Task: In the  document Soilerosion.doc ,align picture to the 'center'. Insert word art below the picture and give heading  'Soil Erosion in Orange'
Action: Mouse moved to (230, 51)
Screenshot: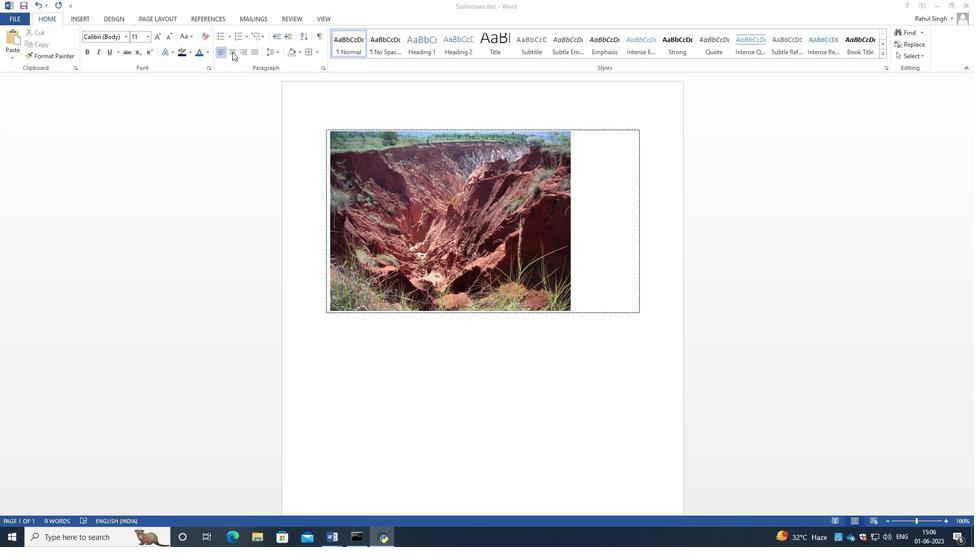 
Action: Mouse pressed left at (230, 51)
Screenshot: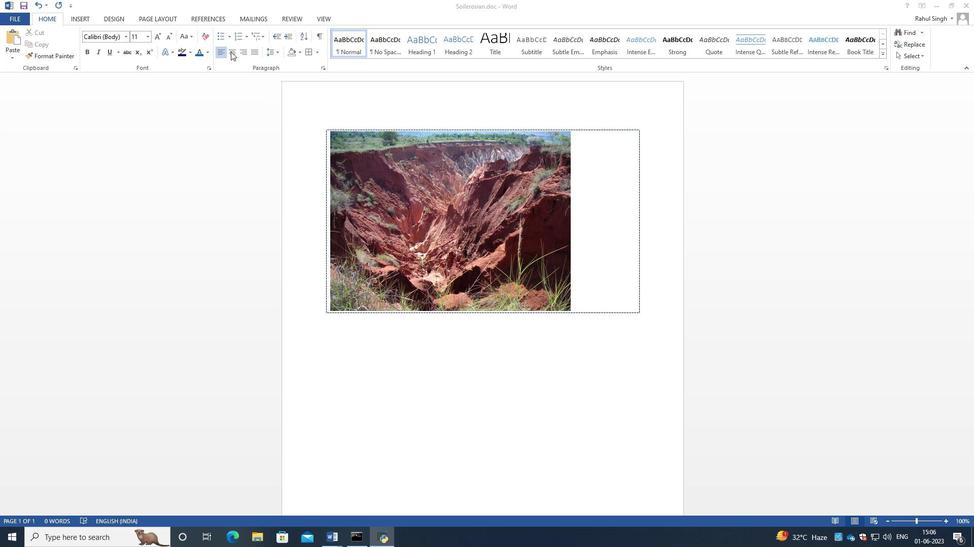 
Action: Mouse moved to (423, 144)
Screenshot: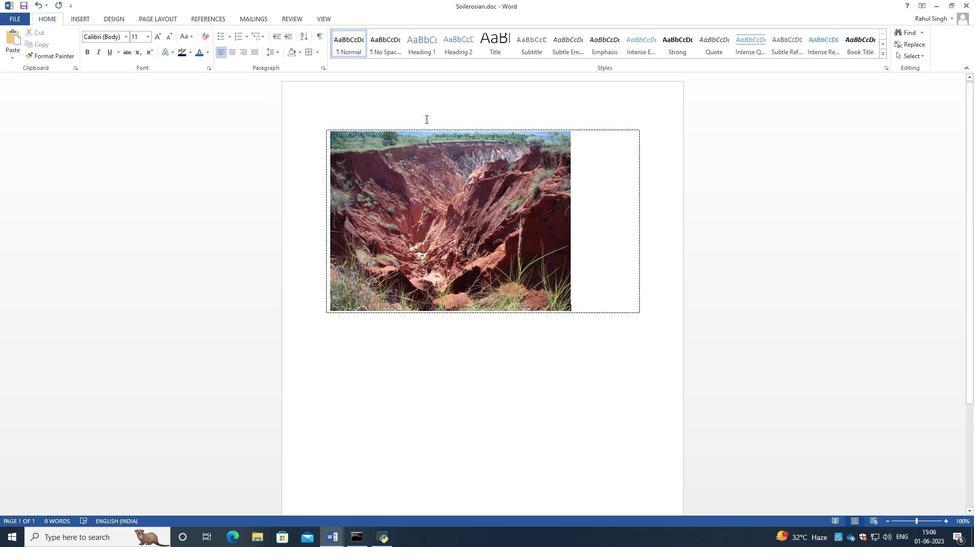 
Action: Mouse pressed left at (423, 144)
Screenshot: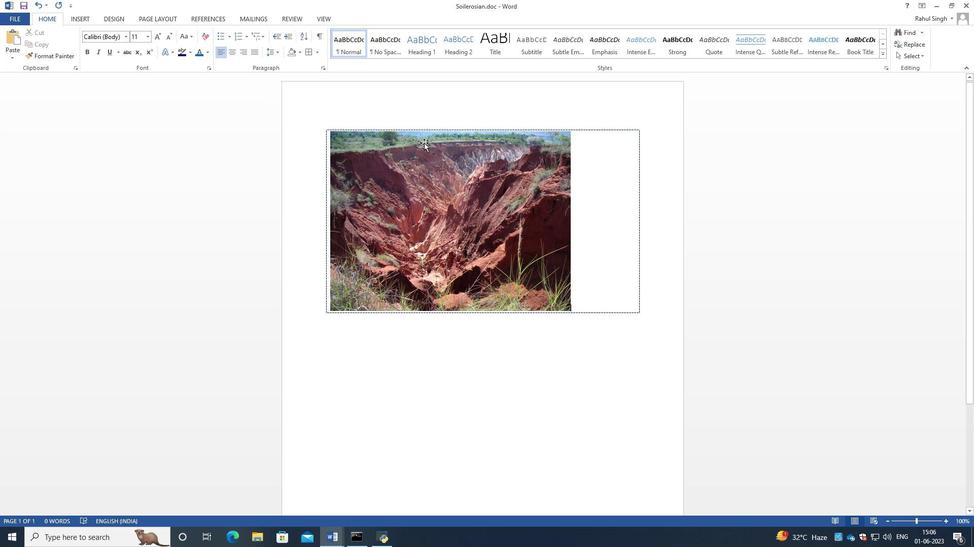 
Action: Mouse moved to (231, 51)
Screenshot: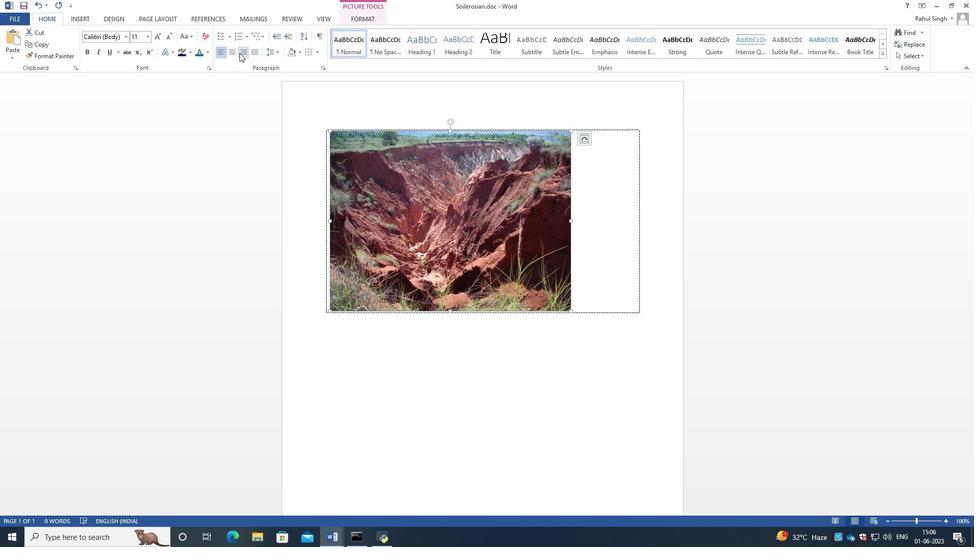 
Action: Mouse pressed left at (231, 51)
Screenshot: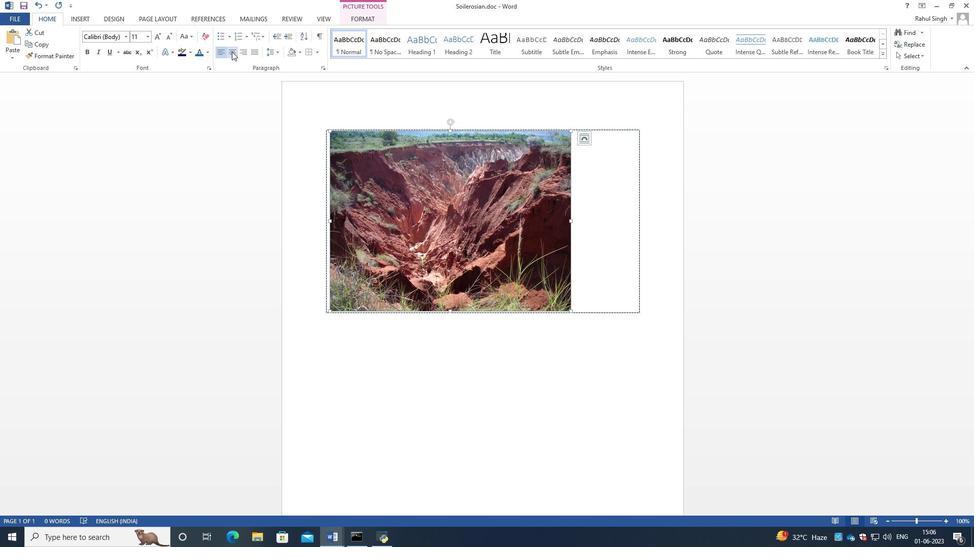 
Action: Mouse moved to (362, 96)
Screenshot: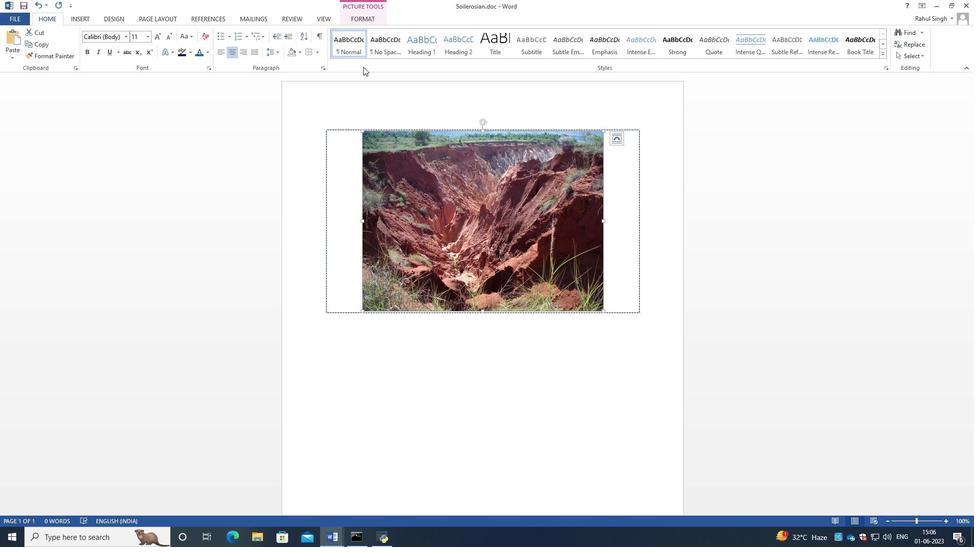 
Action: Mouse pressed left at (362, 96)
Screenshot: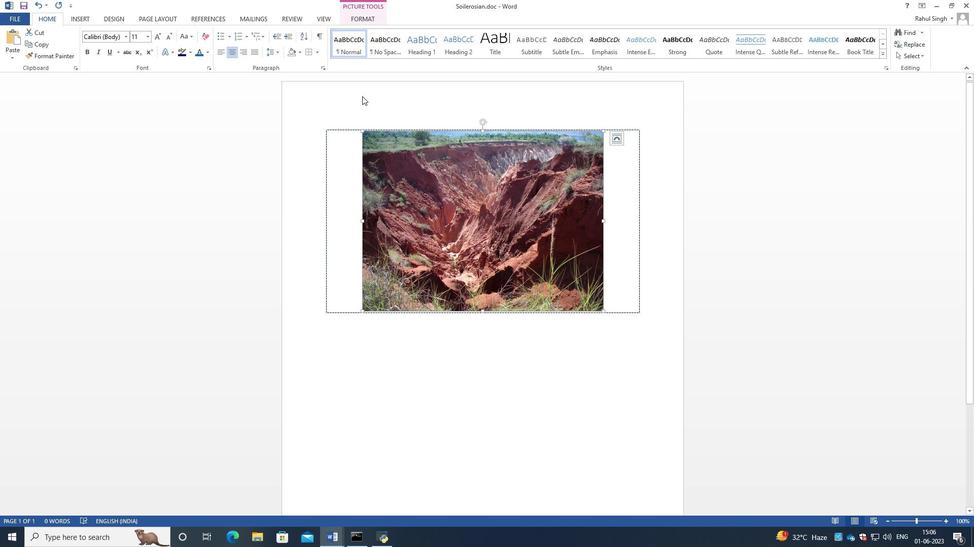 
Action: Mouse moved to (623, 296)
Screenshot: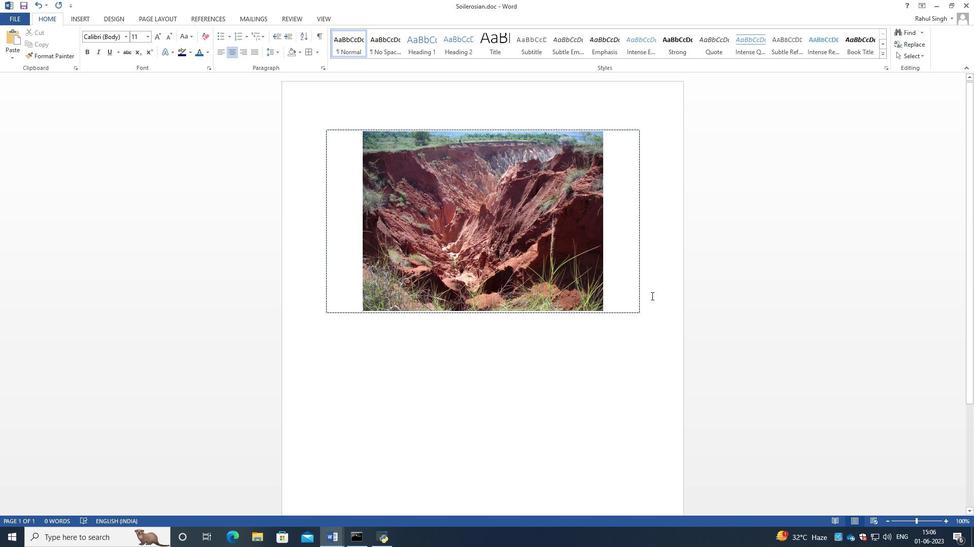 
Action: Mouse pressed left at (623, 296)
Screenshot: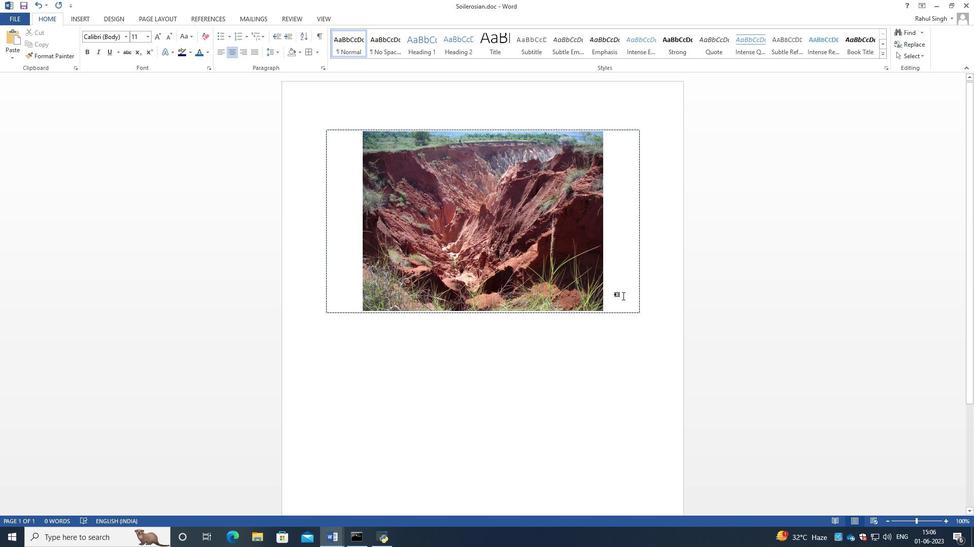 
Action: Mouse moved to (631, 300)
Screenshot: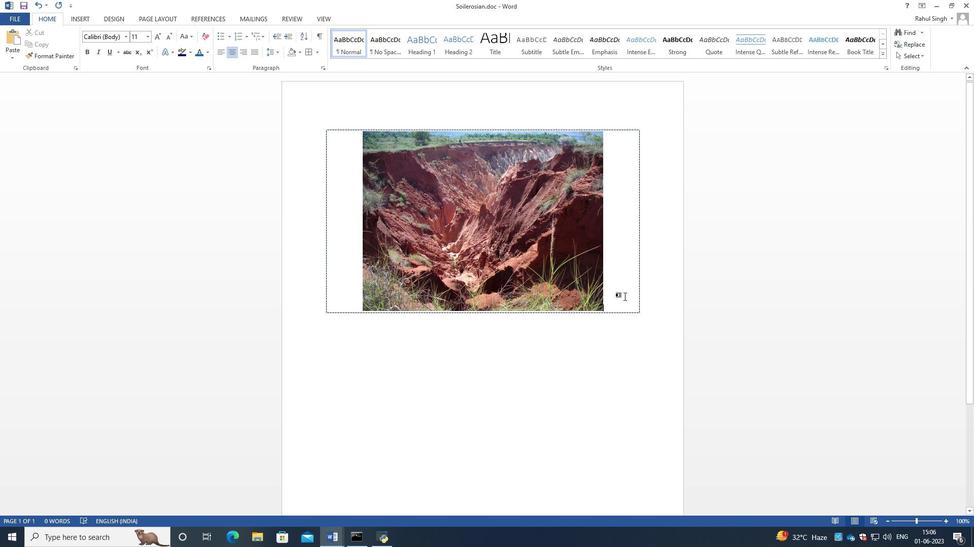 
Action: Key pressed <Key.enter><Key.enter><Key.enter>
Screenshot: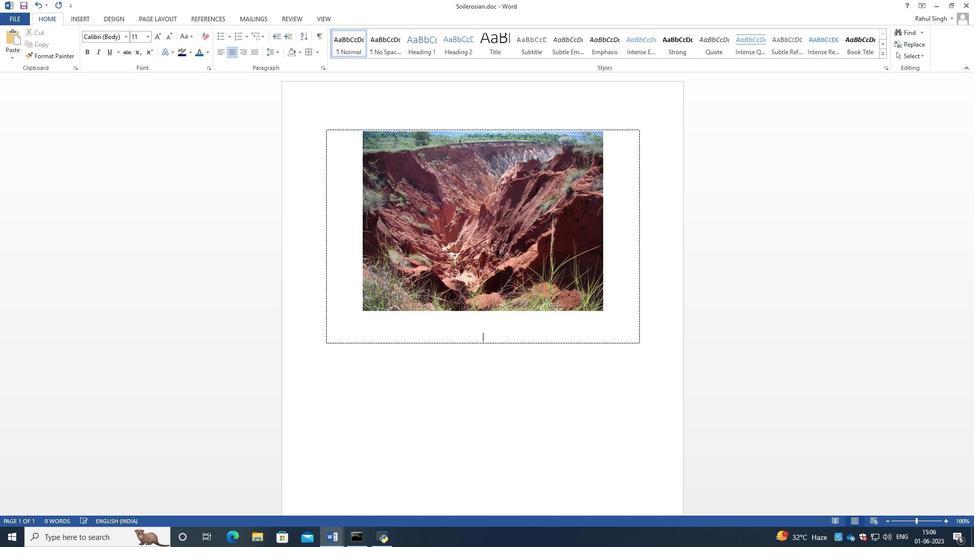 
Action: Mouse moved to (463, 310)
Screenshot: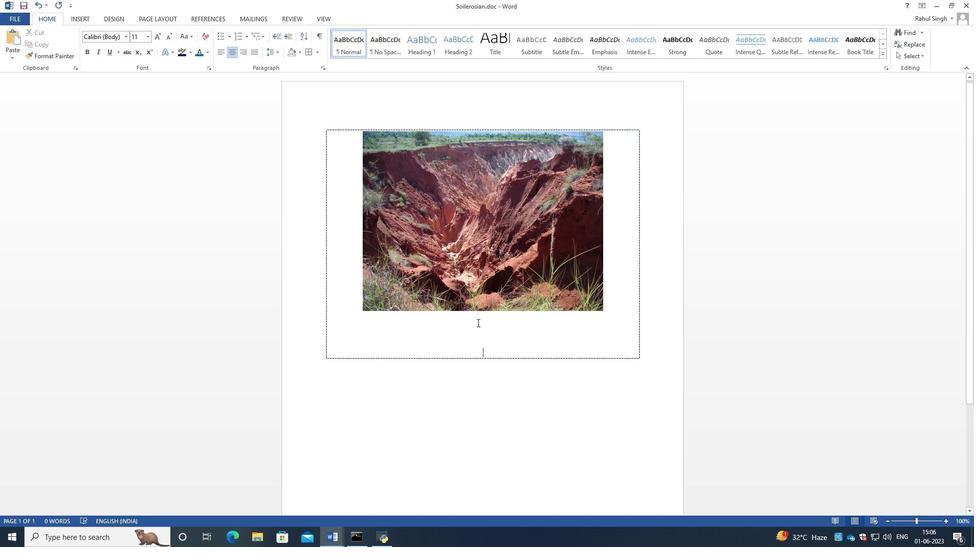 
Action: Mouse pressed left at (463, 310)
Screenshot: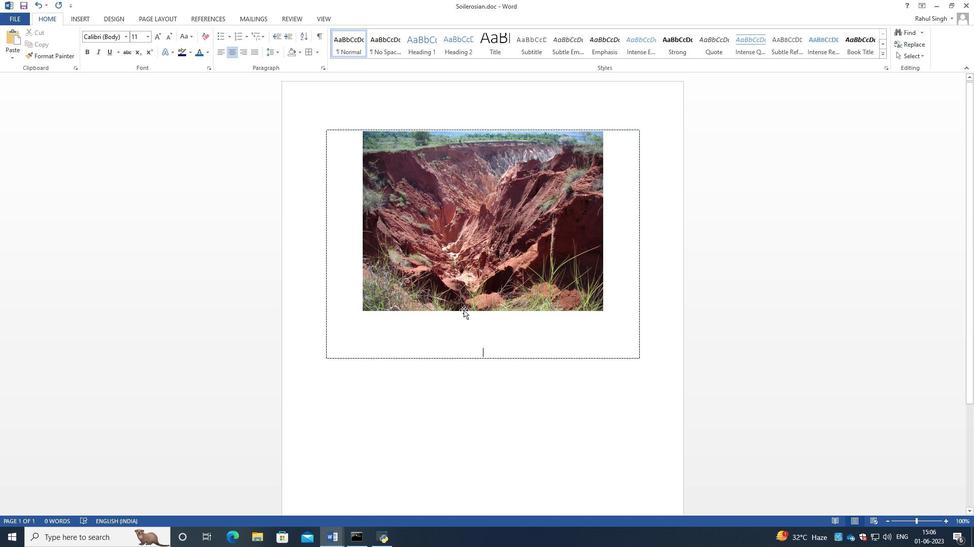 
Action: Mouse moved to (465, 324)
Screenshot: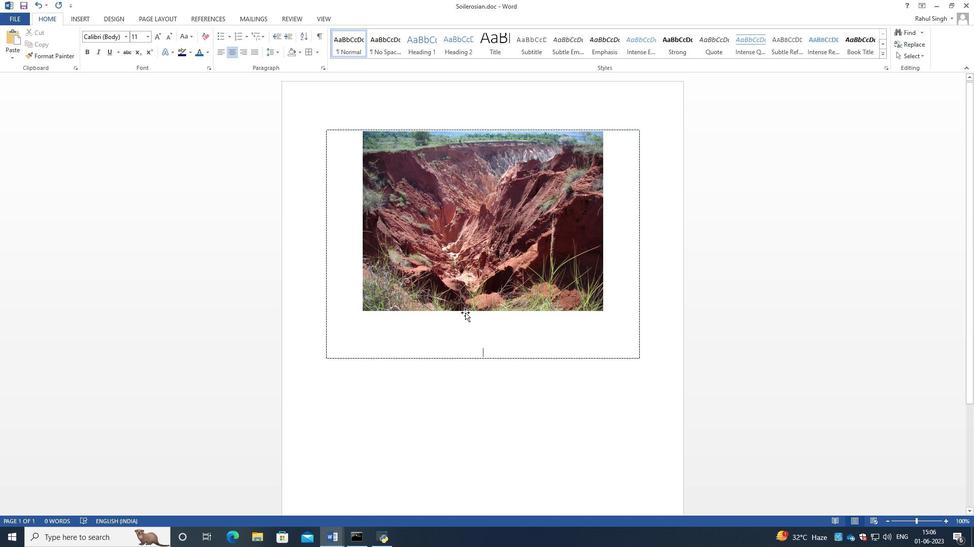 
Action: Mouse pressed left at (465, 324)
Screenshot: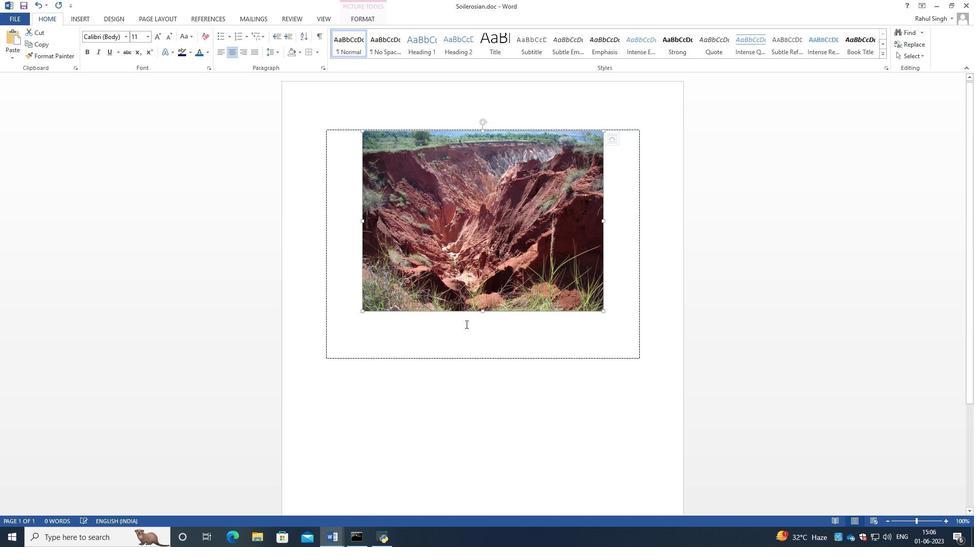 
Action: Mouse moved to (79, 15)
Screenshot: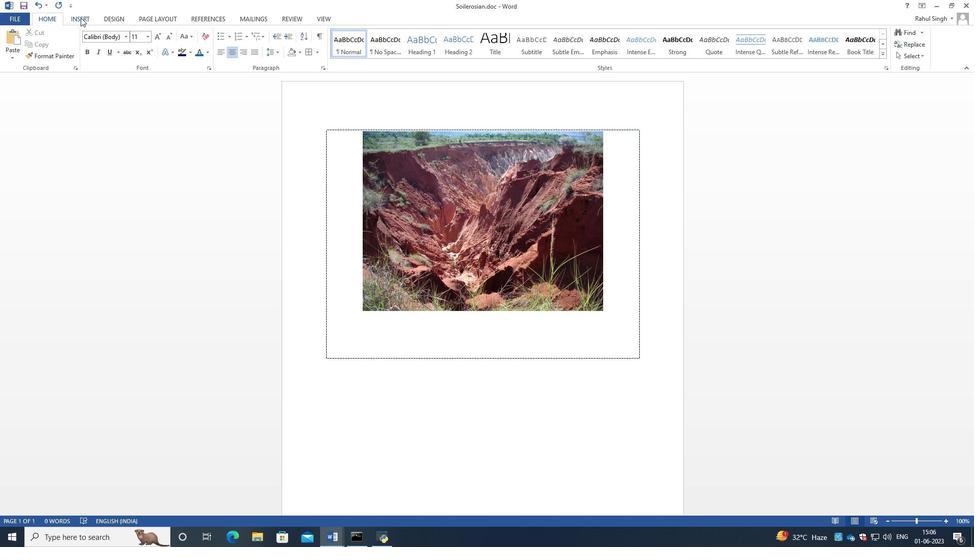 
Action: Mouse pressed left at (79, 15)
Screenshot: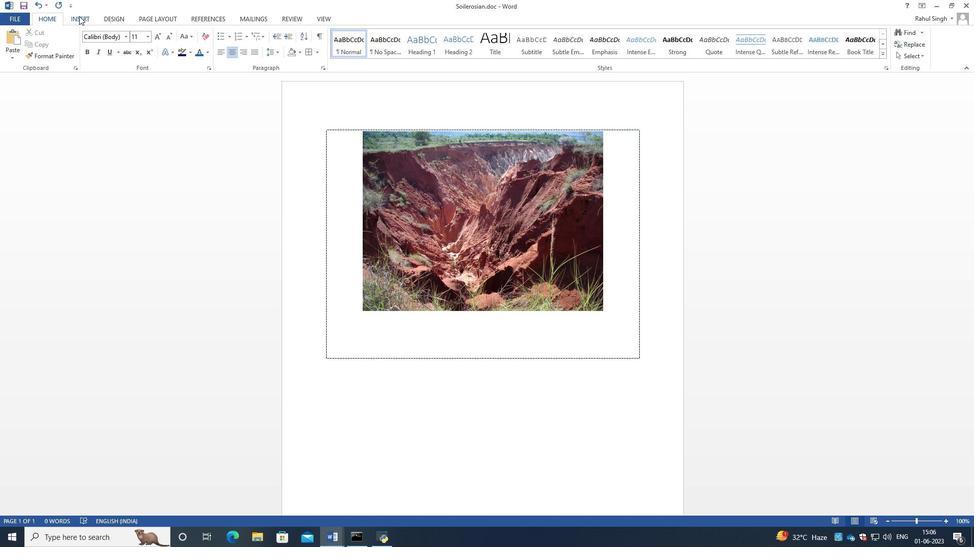 
Action: Mouse moved to (560, 35)
Screenshot: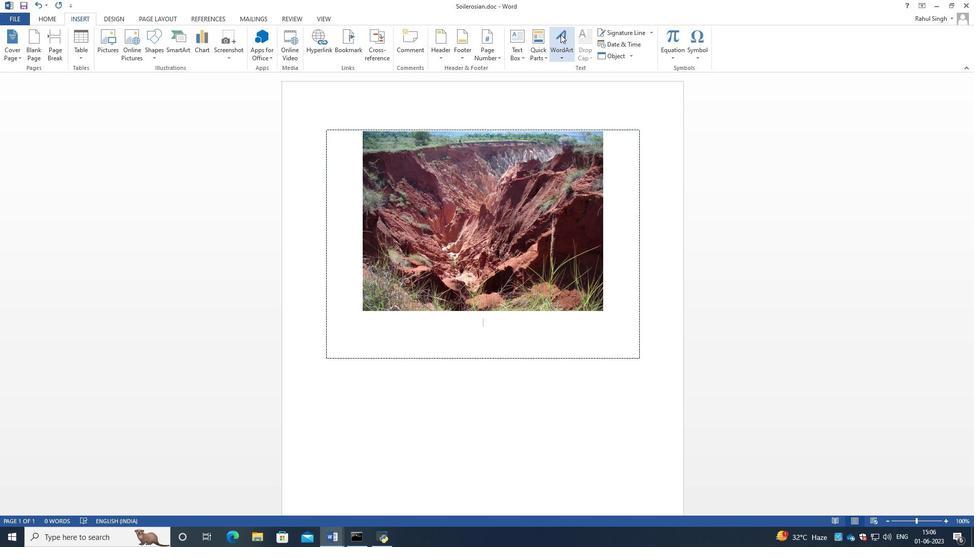 
Action: Mouse pressed left at (560, 35)
Screenshot: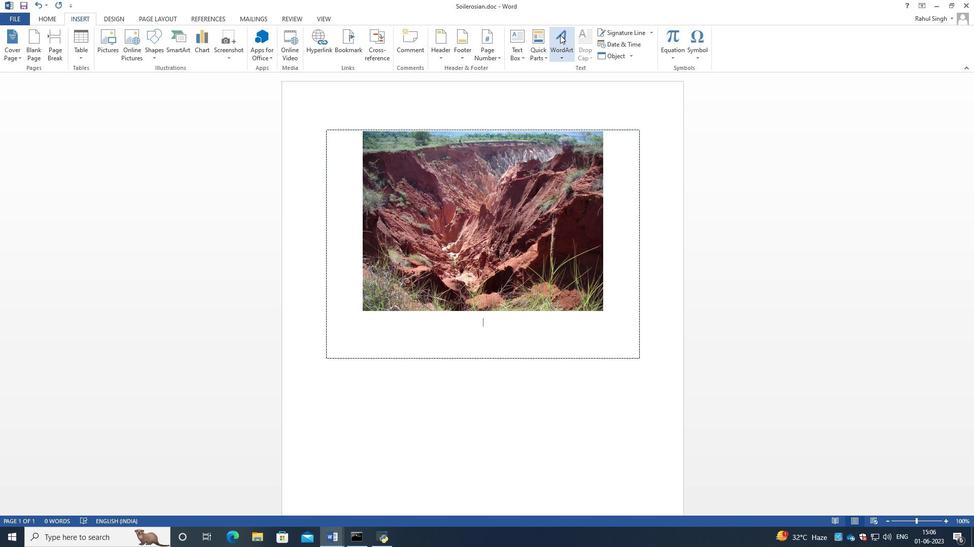 
Action: Mouse moved to (576, 84)
Screenshot: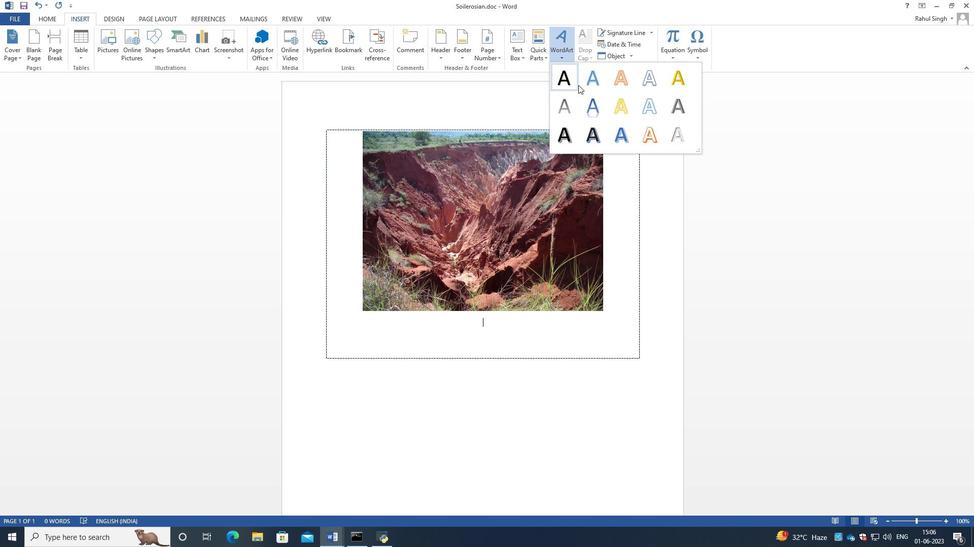 
Action: Mouse pressed left at (576, 84)
Screenshot: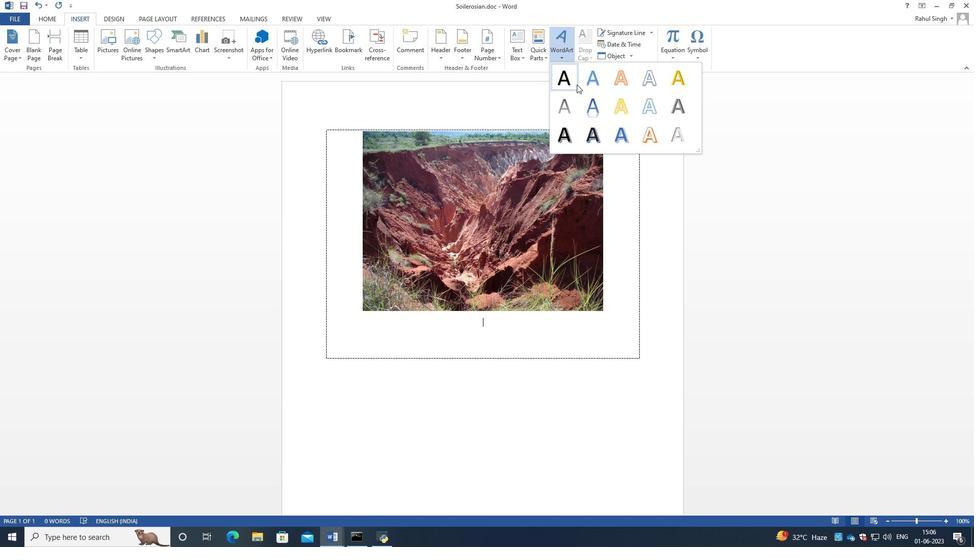 
Action: Mouse moved to (515, 294)
Screenshot: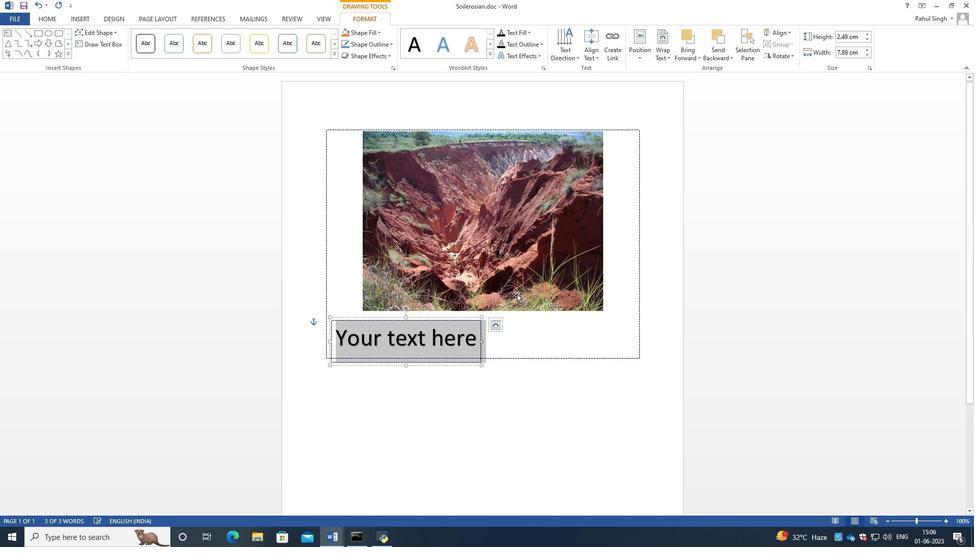 
Action: Key pressed <Key.caps_lock>S<Key.caps_lock>oil<Key.space><Key.caps_lock>E<Key.caps_lock>rosion<Key.space>in<Key.space><Key.caps_lock>O<Key.caps_lock>range
Screenshot: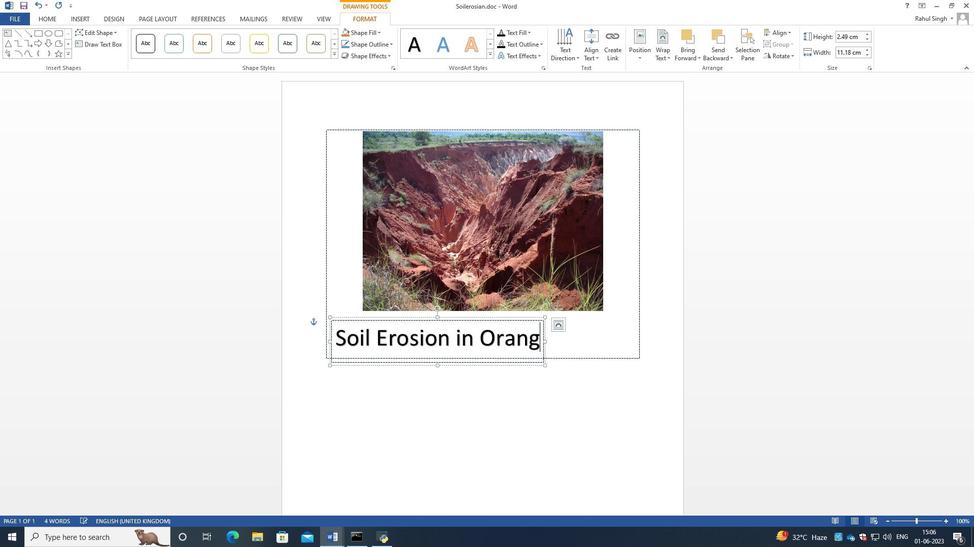 
Action: Mouse moved to (338, 337)
Screenshot: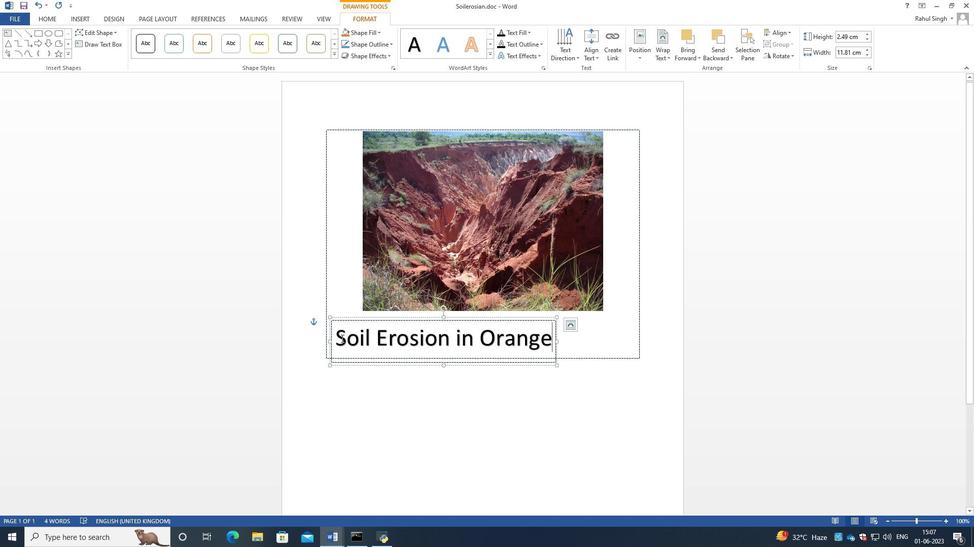 
Action: Mouse pressed left at (338, 337)
Screenshot: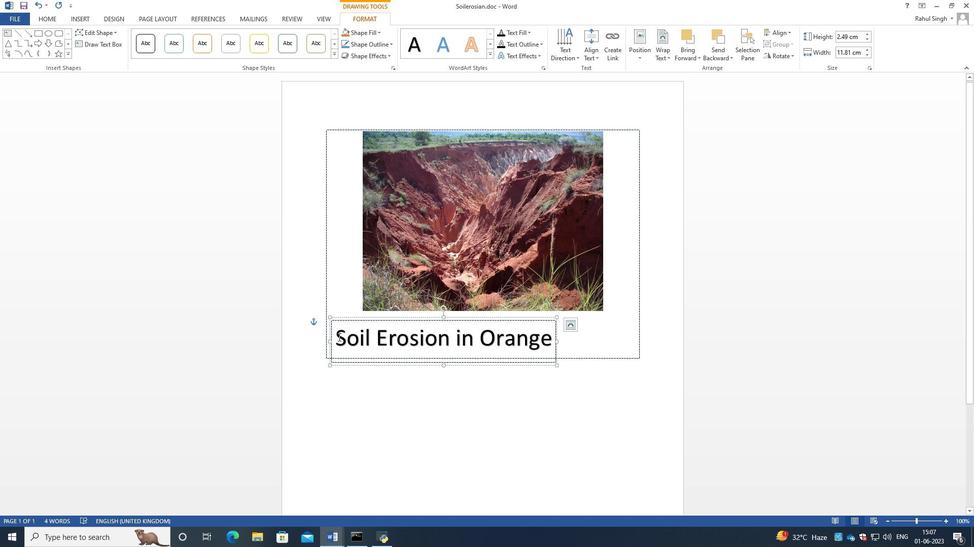 
Action: Mouse moved to (338, 337)
Screenshot: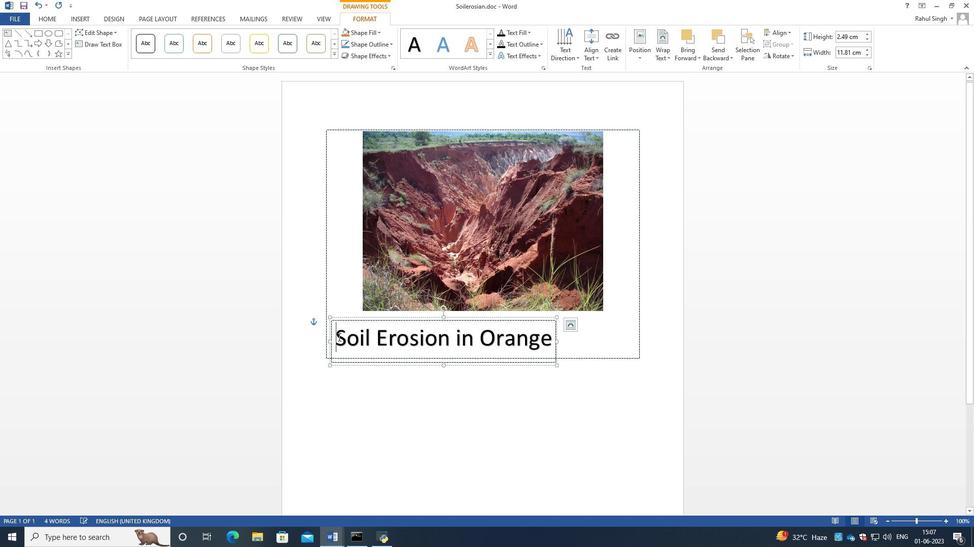 
Action: Key pressed <Key.space><Key.space><Key.space><Key.space><Key.space><Key.space><Key.space><Key.space><Key.space><Key.space><Key.space><Key.backspace><Key.backspace>
Screenshot: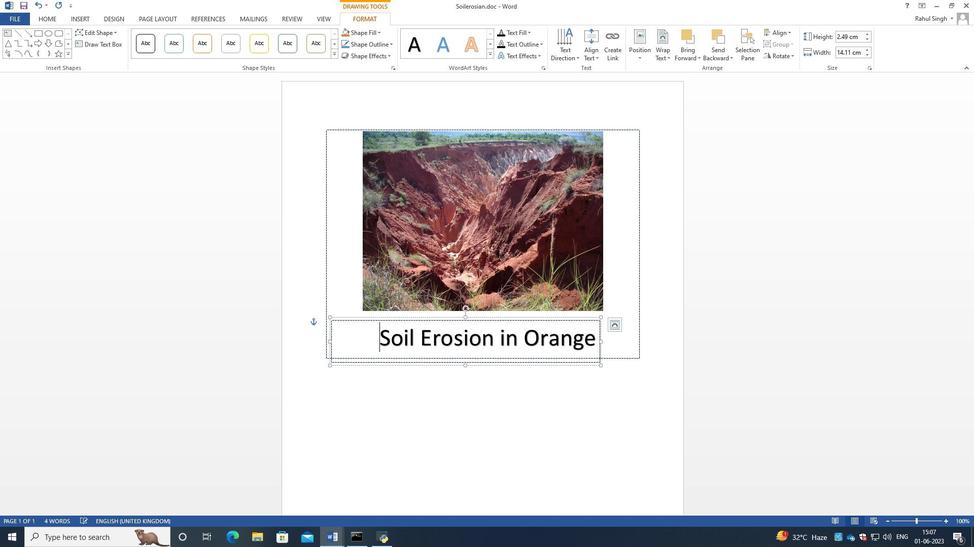 
Action: Mouse moved to (381, 405)
Screenshot: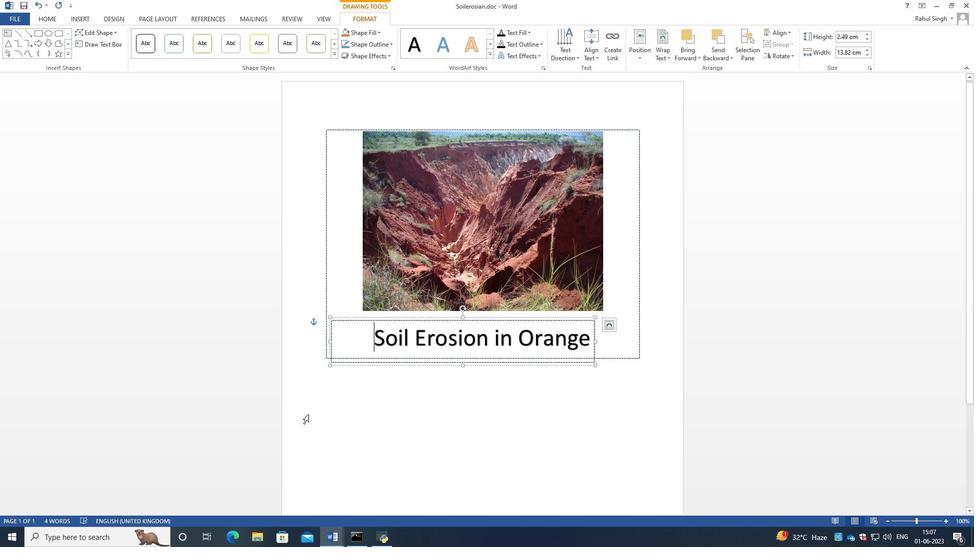 
Action: Mouse pressed left at (381, 405)
Screenshot: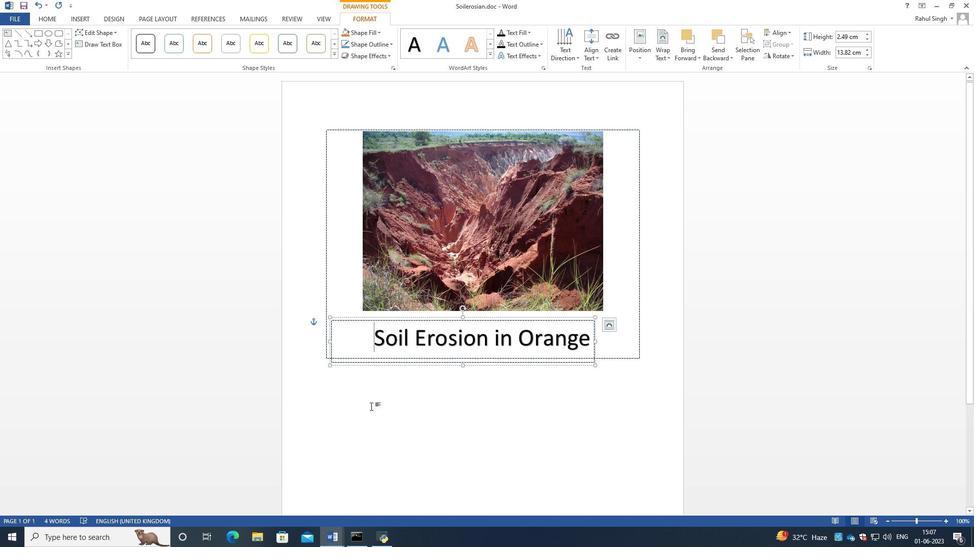 
Action: Mouse moved to (418, 393)
Screenshot: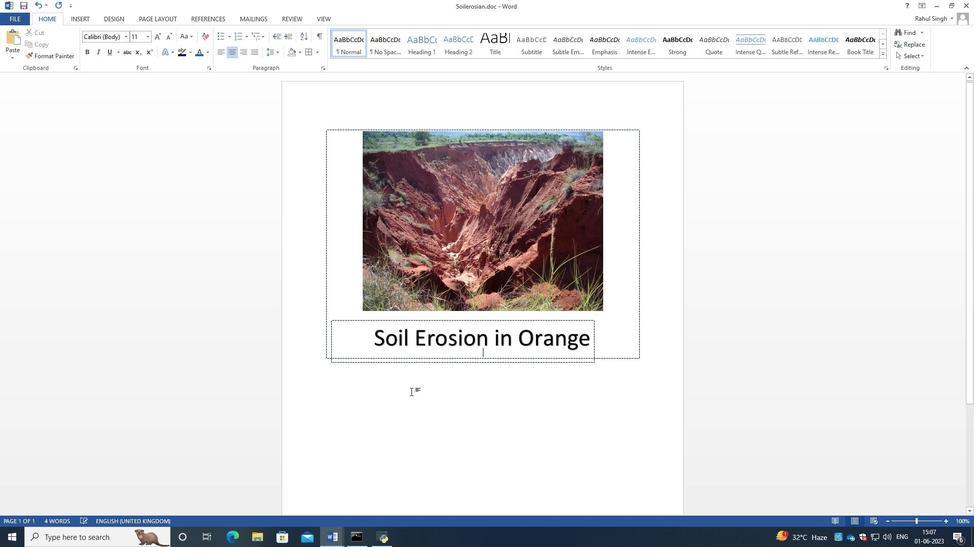
Action: Mouse pressed left at (418, 393)
Screenshot: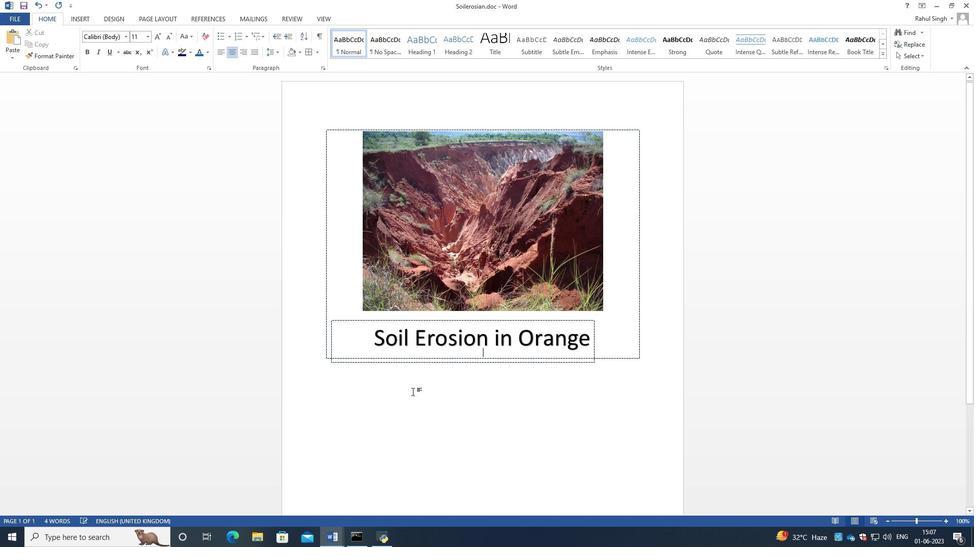 
Action: Mouse moved to (582, 323)
Screenshot: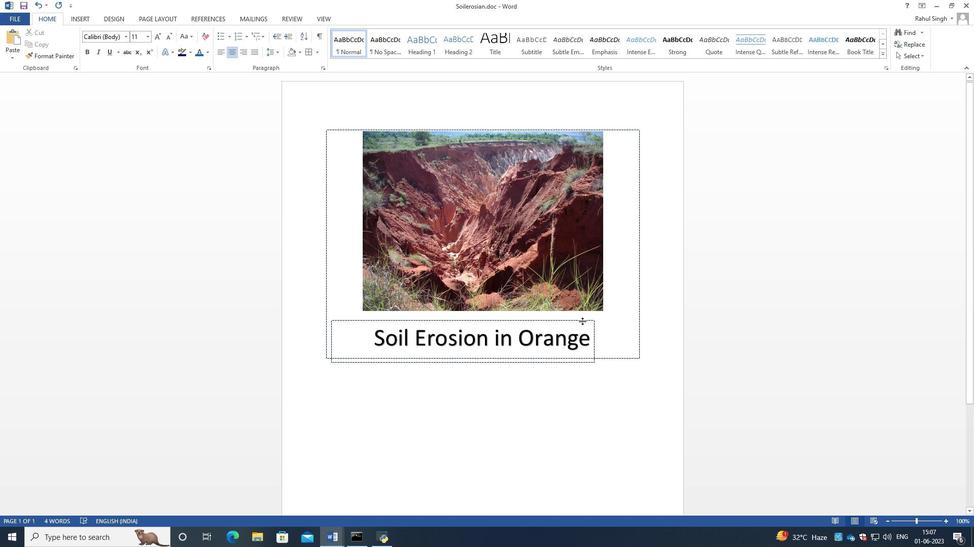 
Action: Mouse pressed left at (582, 323)
Screenshot: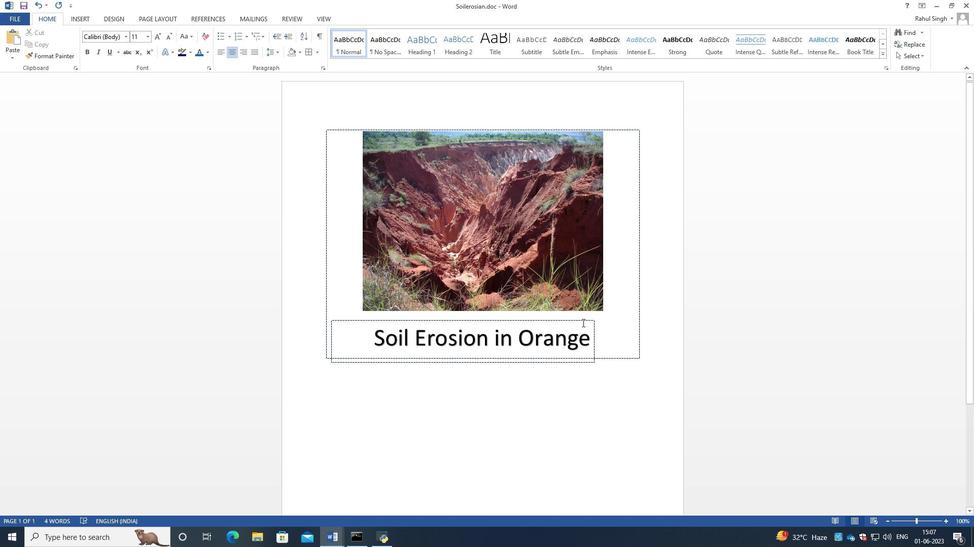 
Action: Mouse moved to (39, 5)
Screenshot: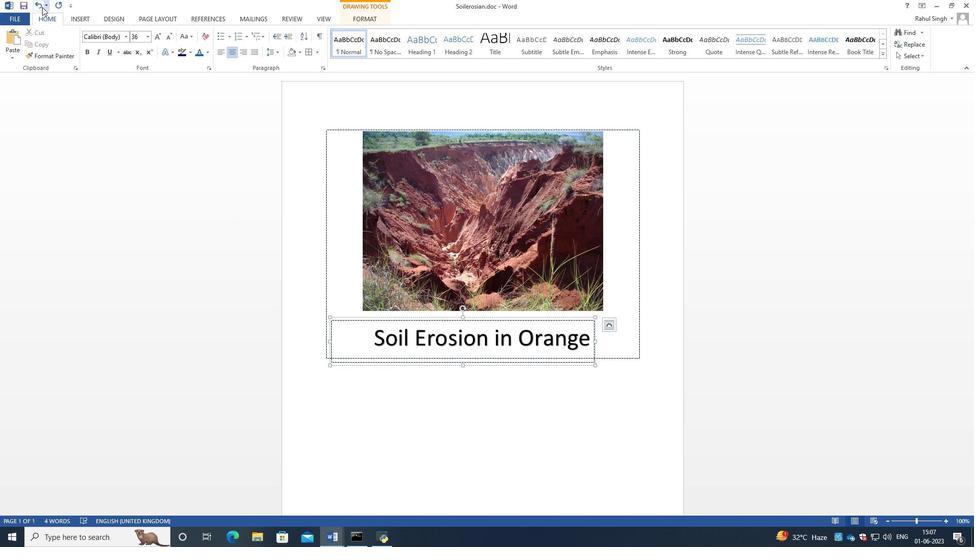 
Action: Mouse pressed left at (39, 5)
Screenshot: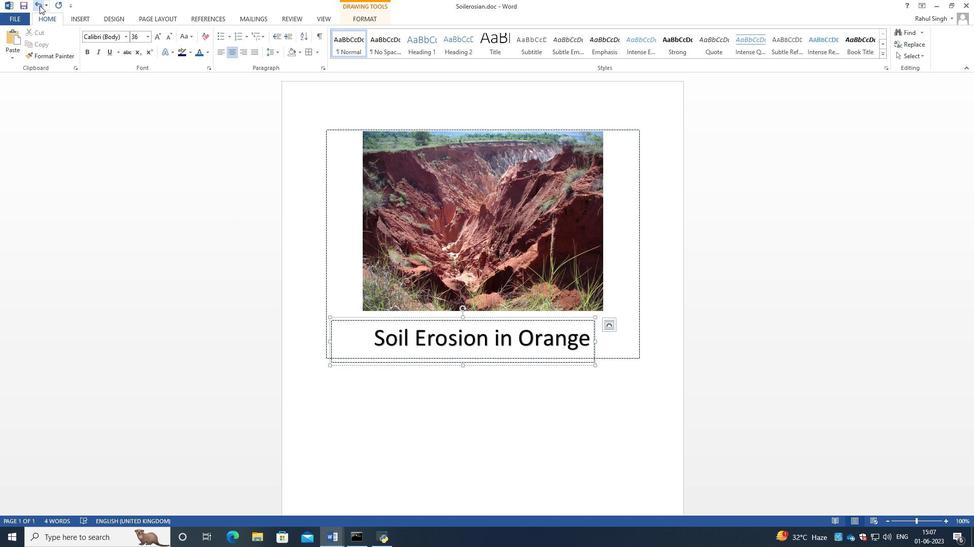 
Action: Mouse pressed left at (39, 5)
Screenshot: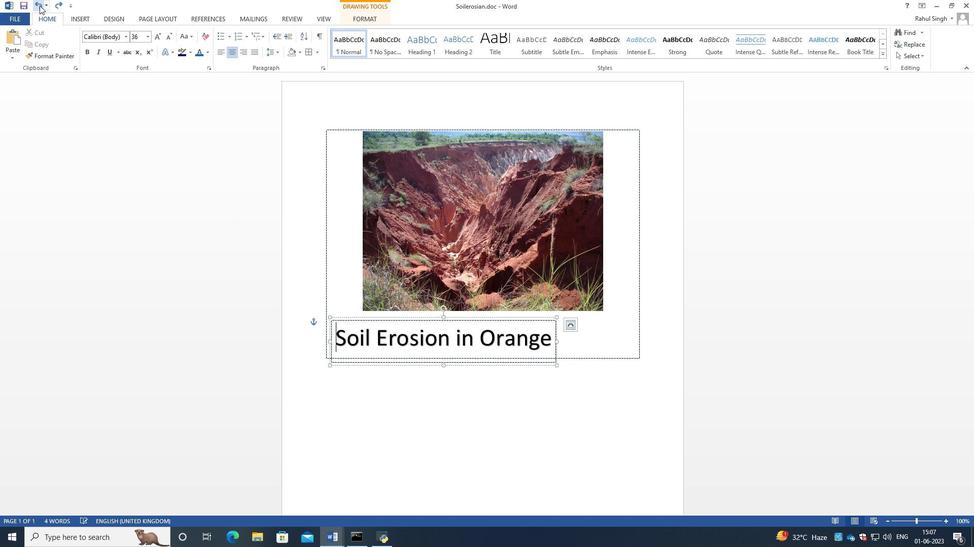 
Action: Mouse pressed left at (39, 5)
Screenshot: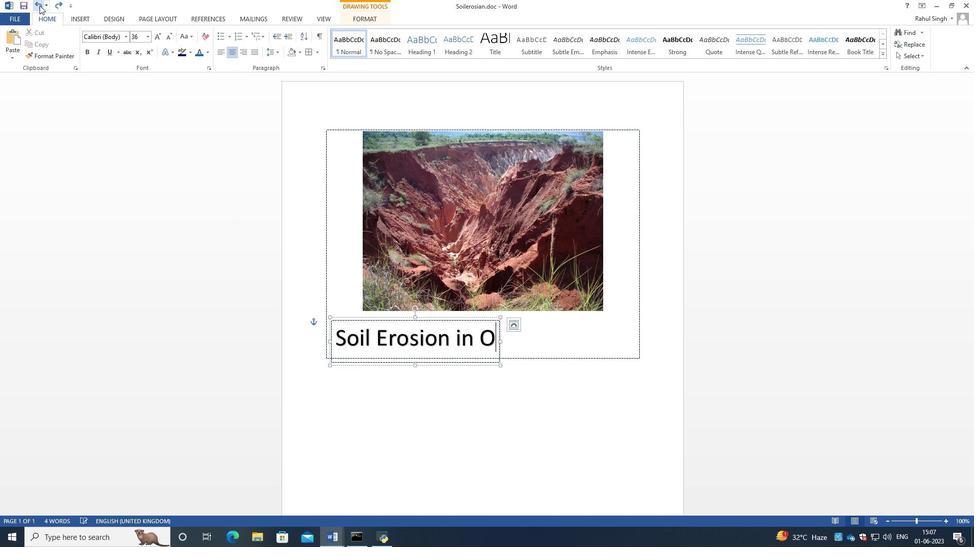 
Action: Mouse pressed left at (39, 5)
Screenshot: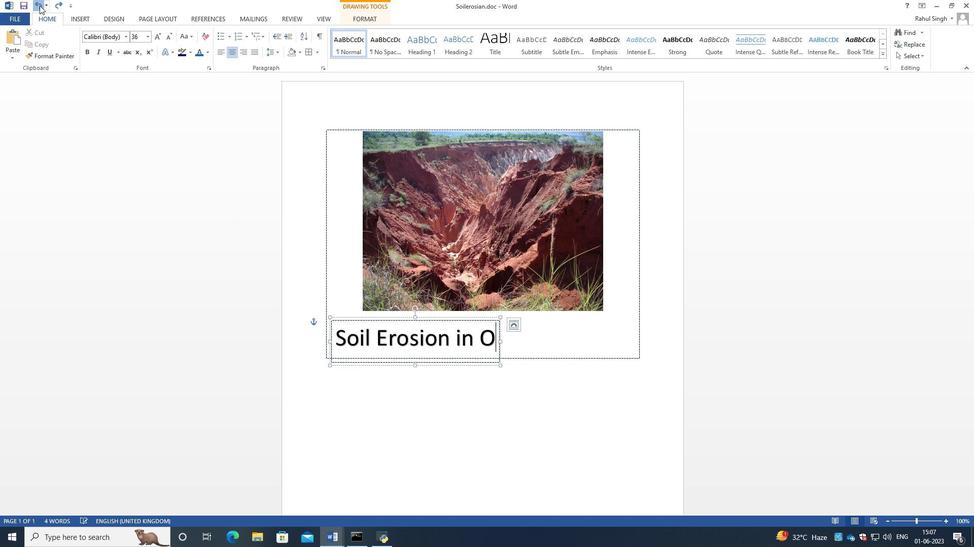 
Action: Mouse pressed left at (39, 5)
Screenshot: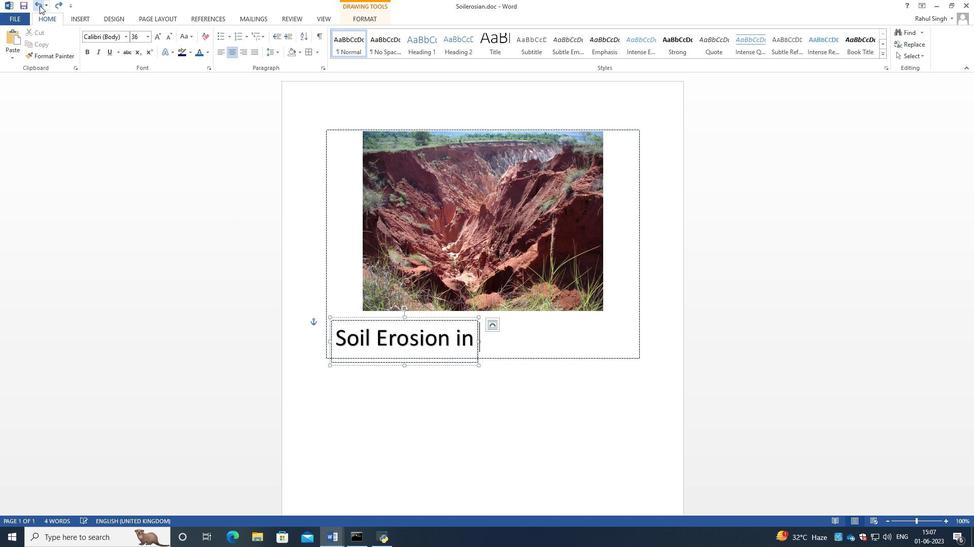 
Action: Mouse pressed left at (39, 5)
Screenshot: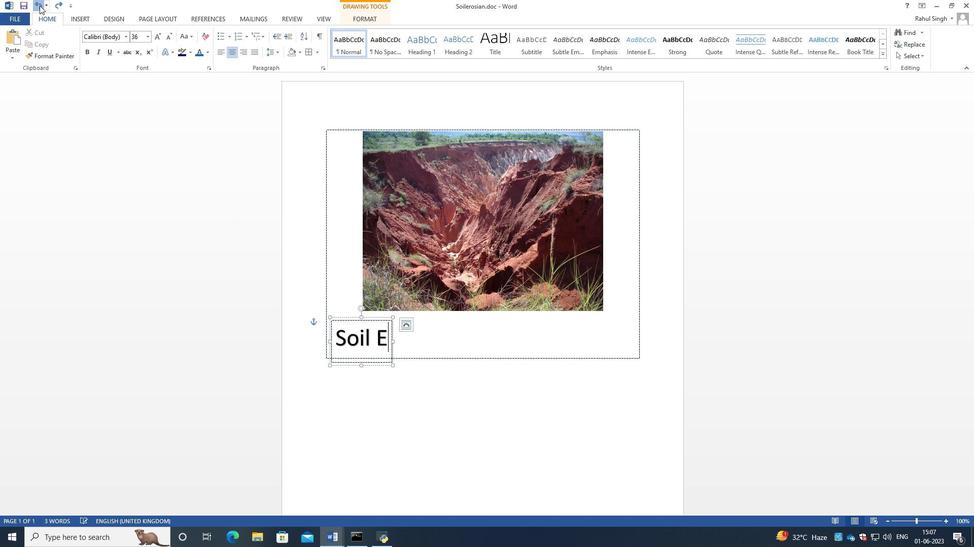 
Action: Mouse pressed left at (39, 5)
Screenshot: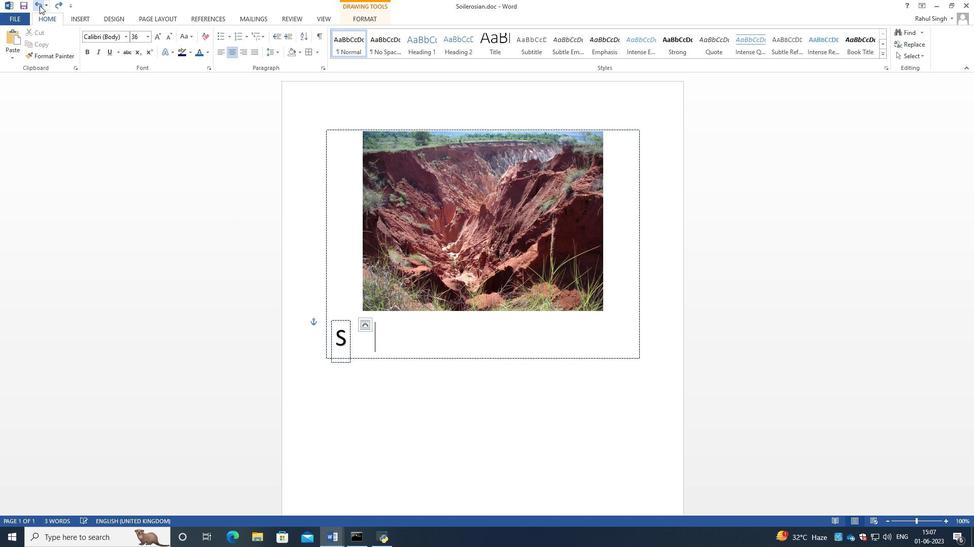 
Action: Mouse pressed left at (39, 5)
Screenshot: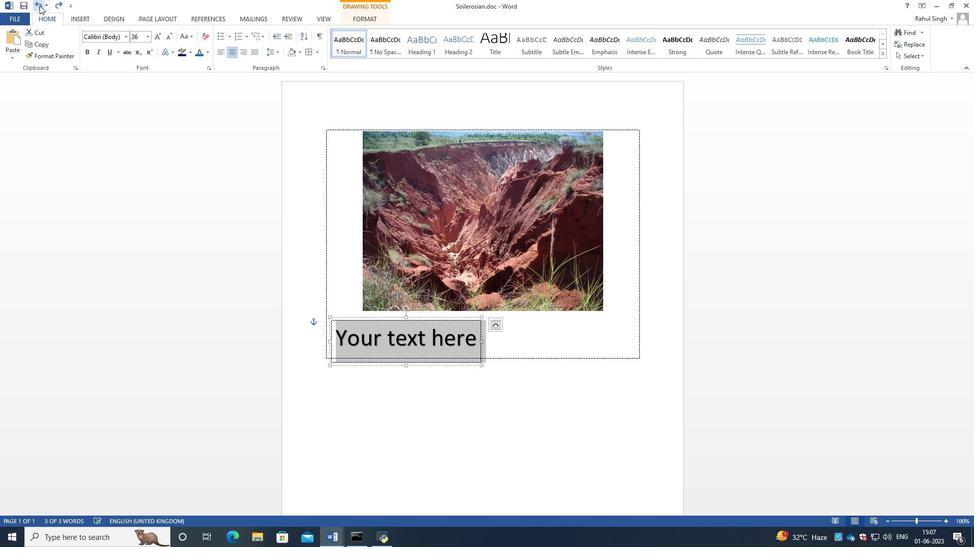 
Action: Mouse pressed left at (39, 5)
Screenshot: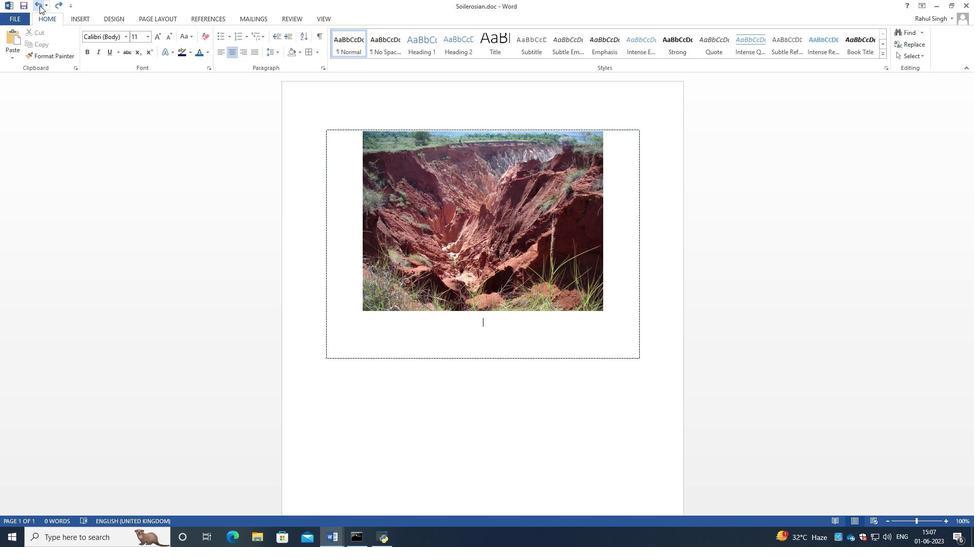
Action: Mouse moved to (535, 348)
Screenshot: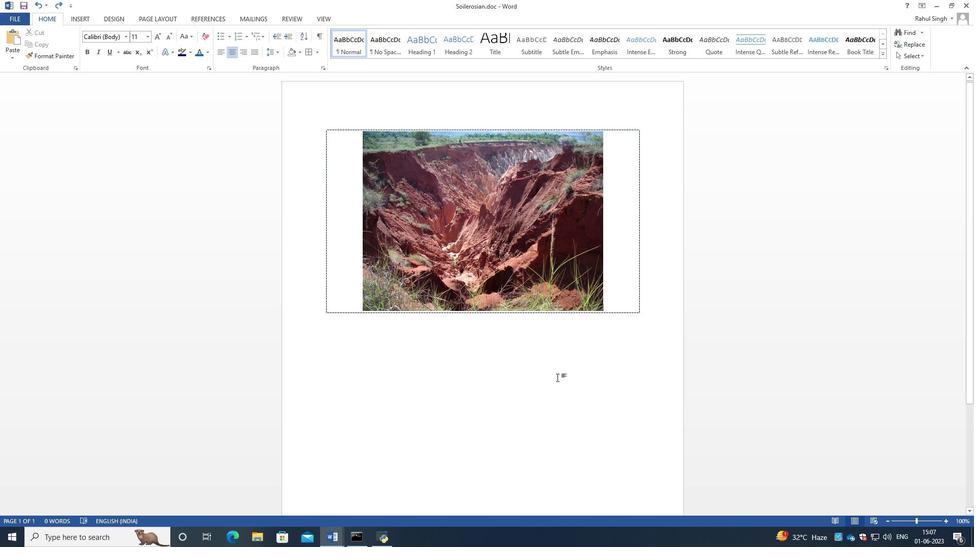 
Action: Mouse pressed left at (535, 348)
Screenshot: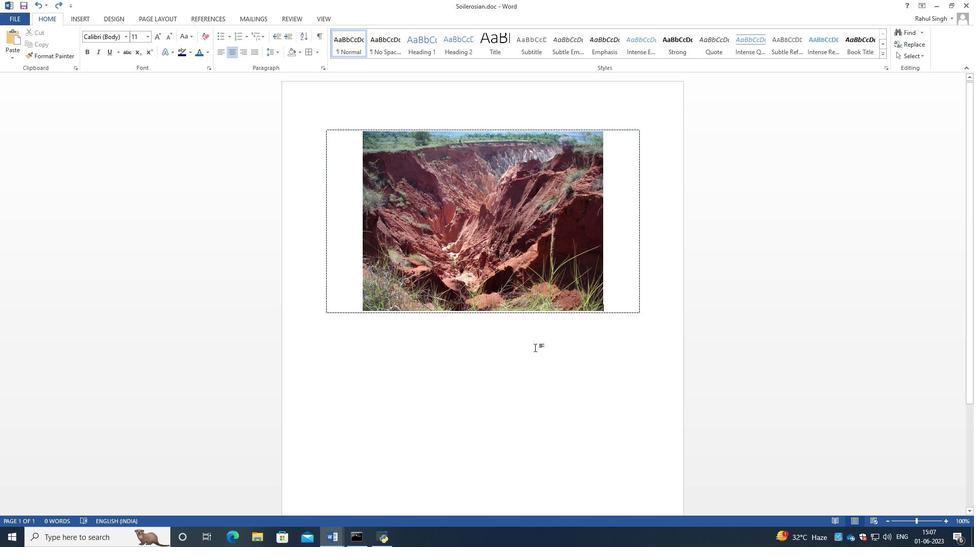 
Action: Mouse moved to (529, 347)
Screenshot: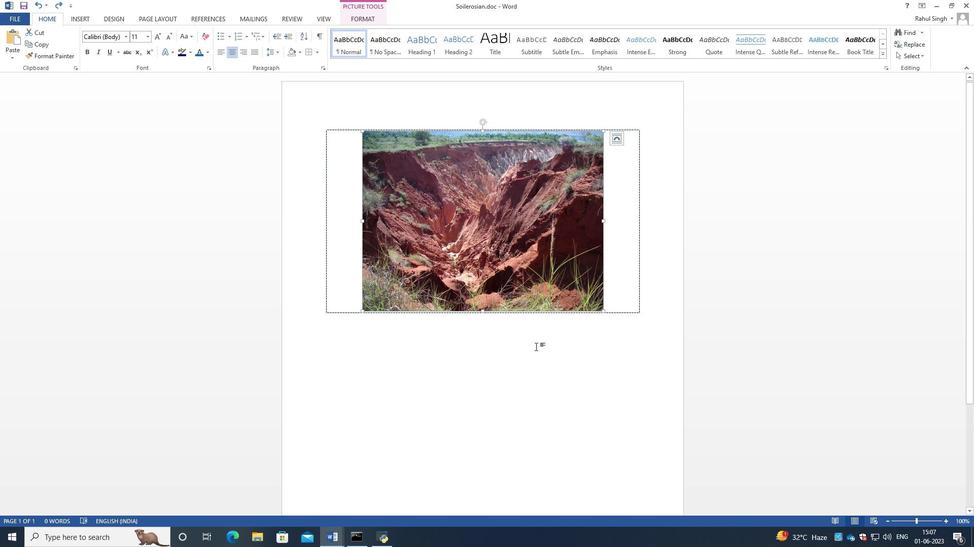 
Action: Mouse pressed left at (529, 347)
Screenshot: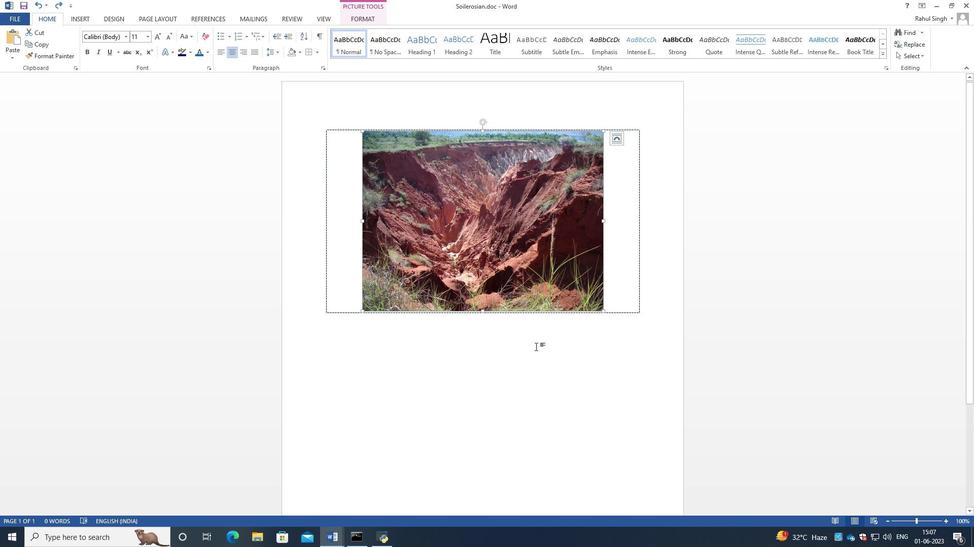 
Action: Mouse moved to (665, 304)
Screenshot: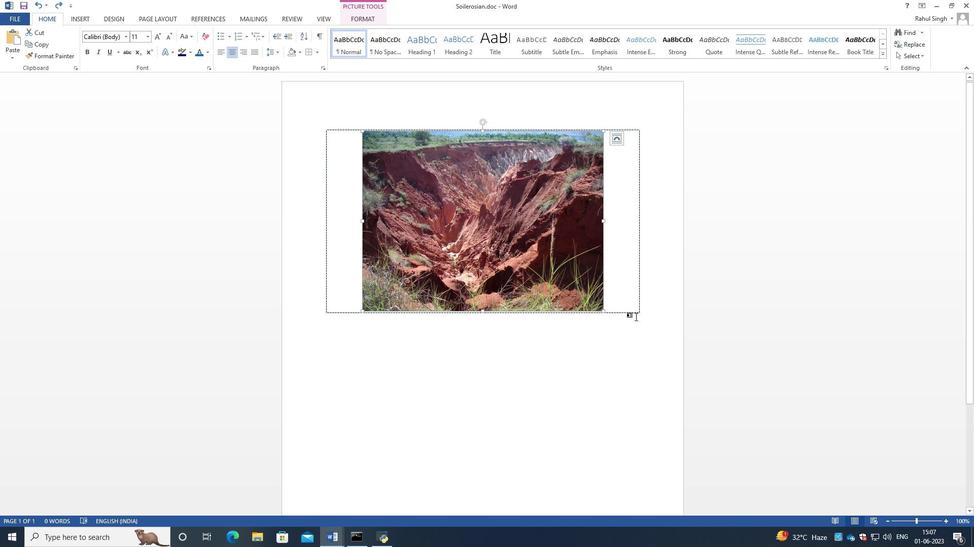 
Action: Mouse pressed left at (665, 304)
Screenshot: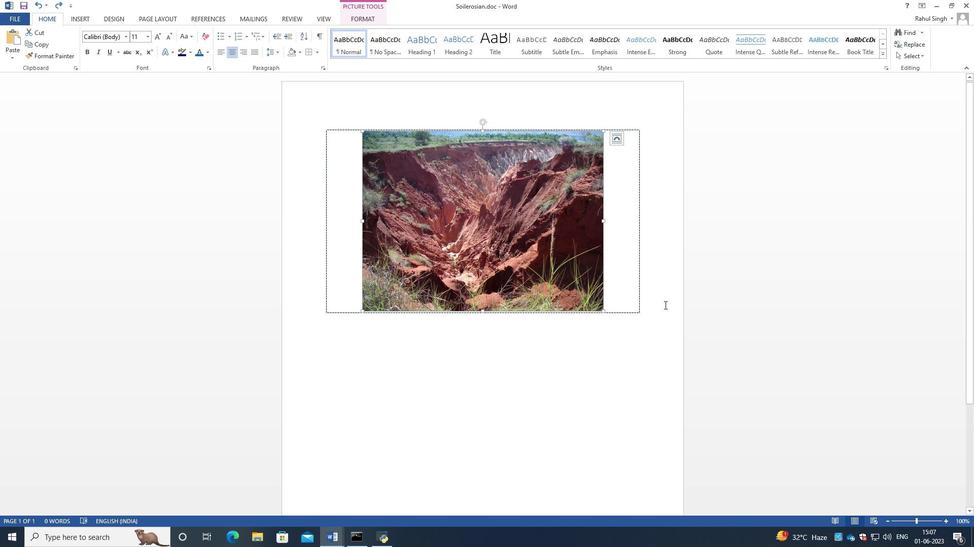 
Action: Mouse moved to (662, 305)
Screenshot: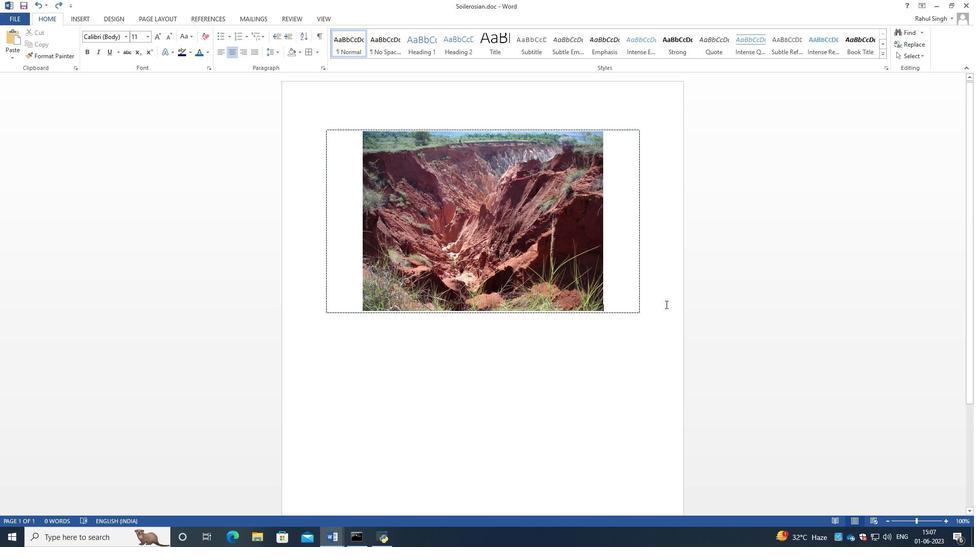 
Action: Mouse pressed left at (662, 305)
Screenshot: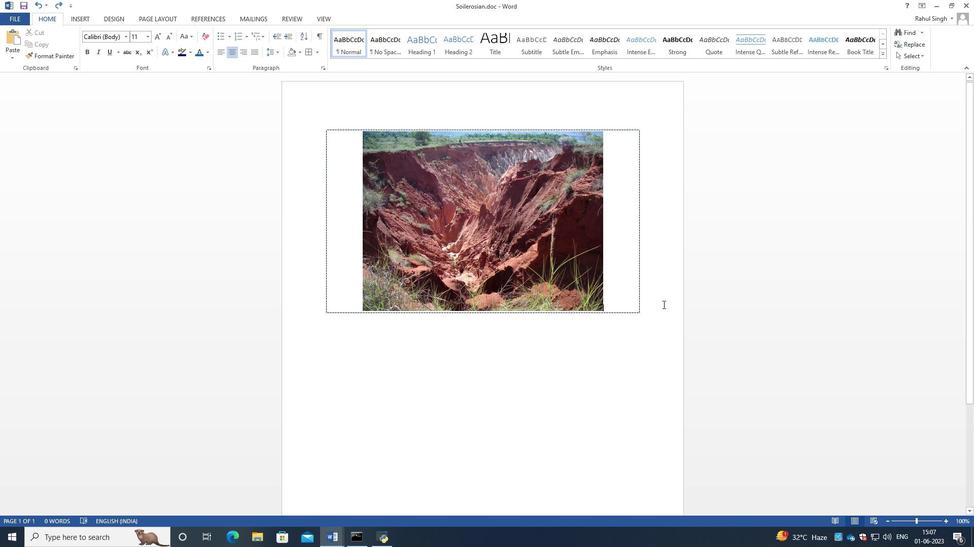 
Action: Mouse pressed left at (662, 305)
Screenshot: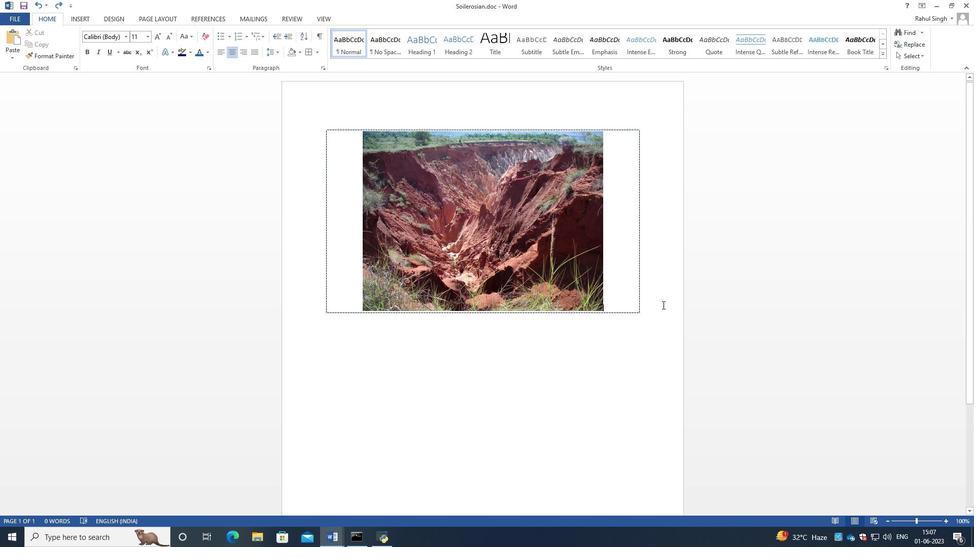 
Action: Mouse moved to (651, 307)
Screenshot: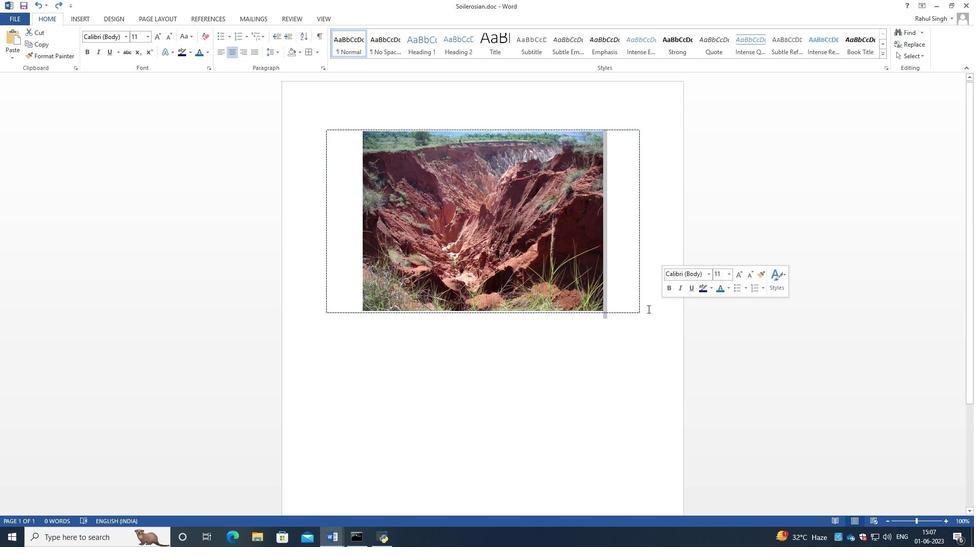 
Action: Mouse pressed left at (651, 307)
Screenshot: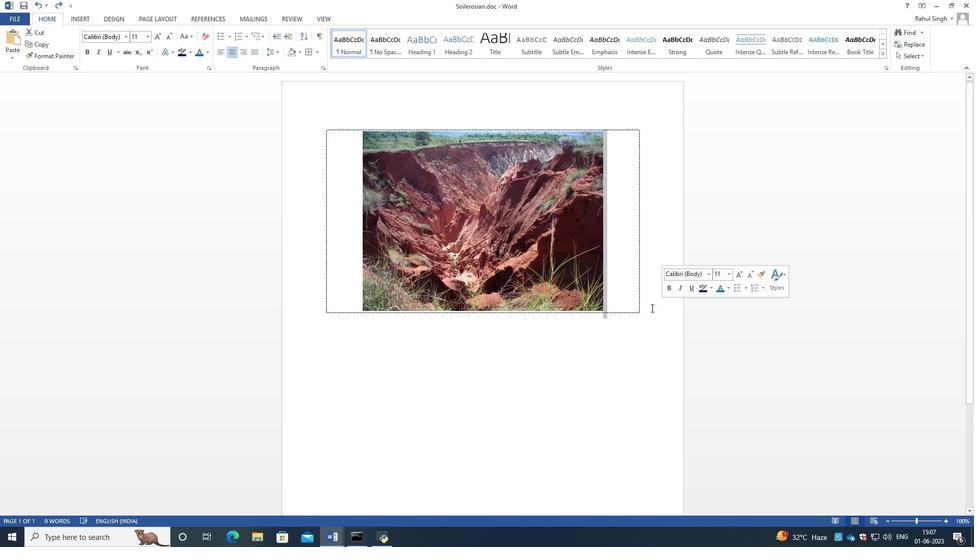 
Action: Mouse moved to (547, 336)
Screenshot: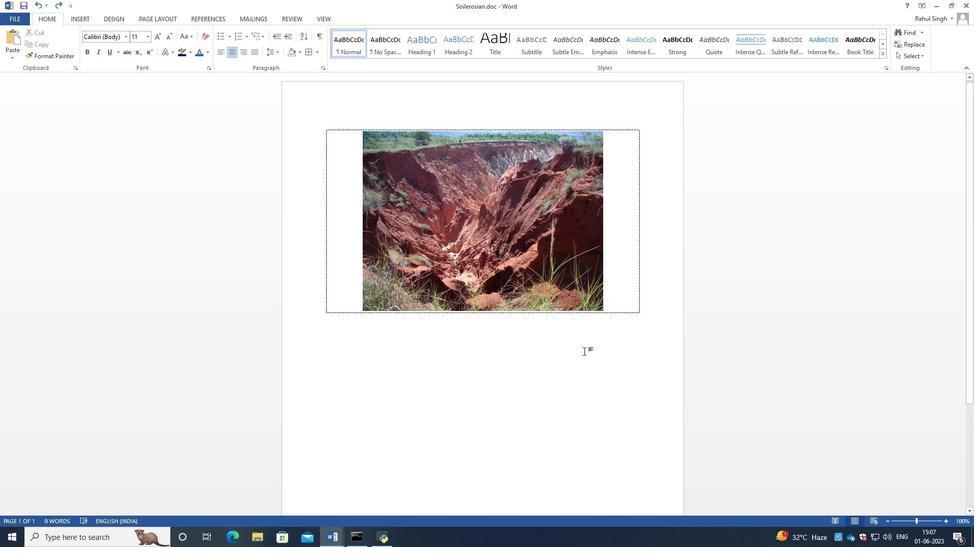 
Action: Mouse pressed left at (547, 336)
Screenshot: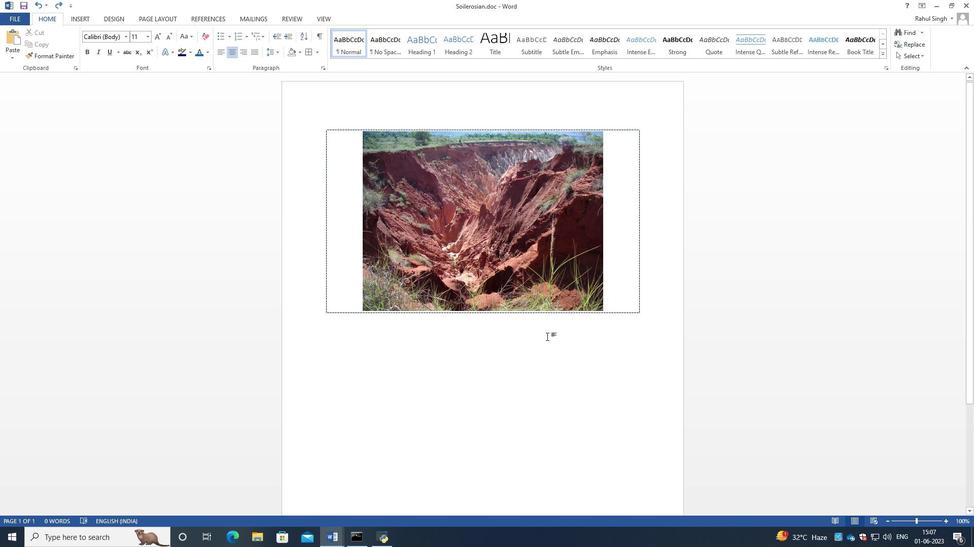 
Action: Mouse moved to (609, 304)
Screenshot: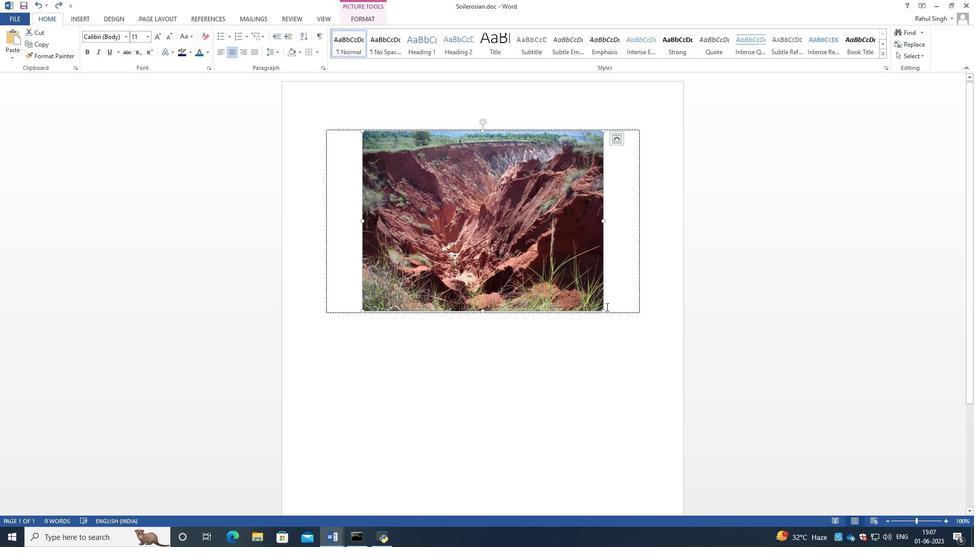 
Action: Mouse pressed left at (609, 304)
Screenshot: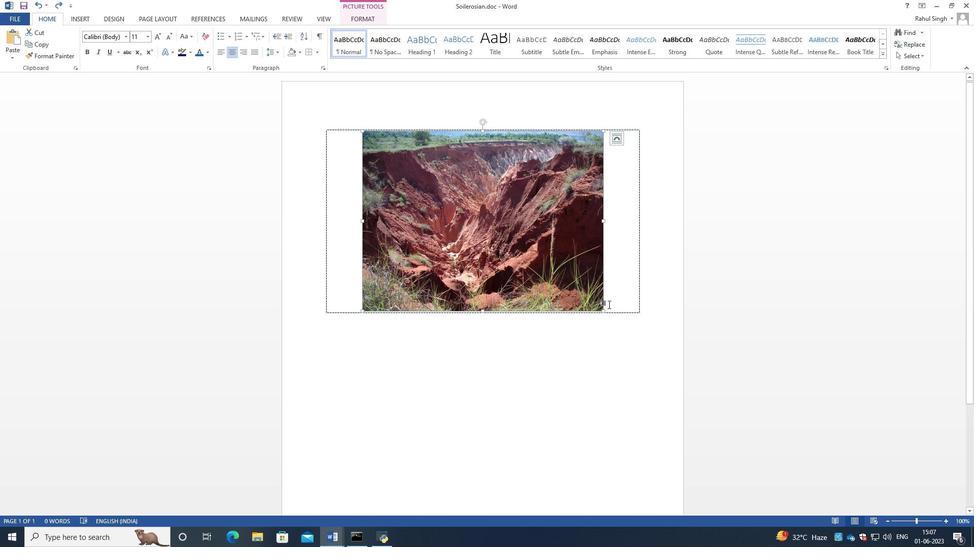 
Action: Key pressed <Key.space>
Screenshot: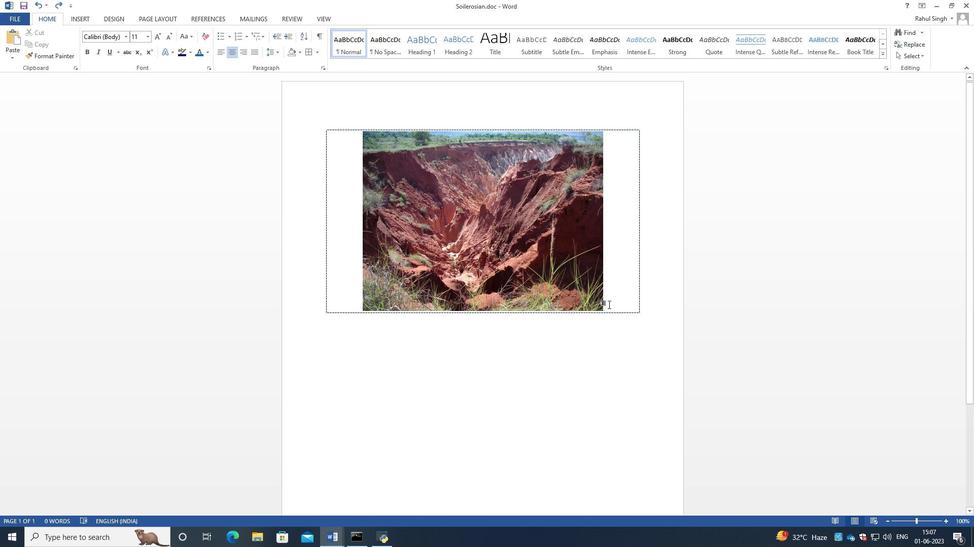 
Action: Mouse moved to (609, 304)
Screenshot: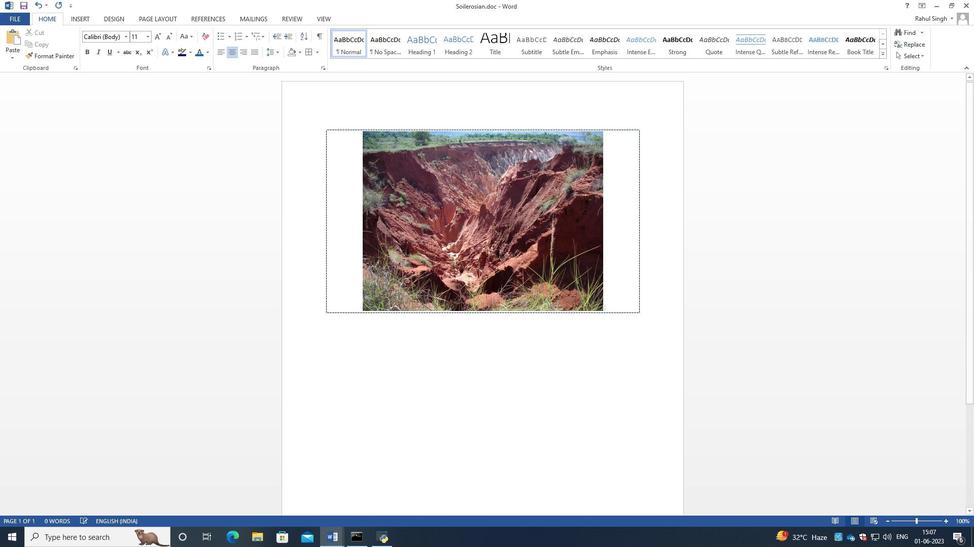 
Action: Key pressed <Key.space>
Screenshot: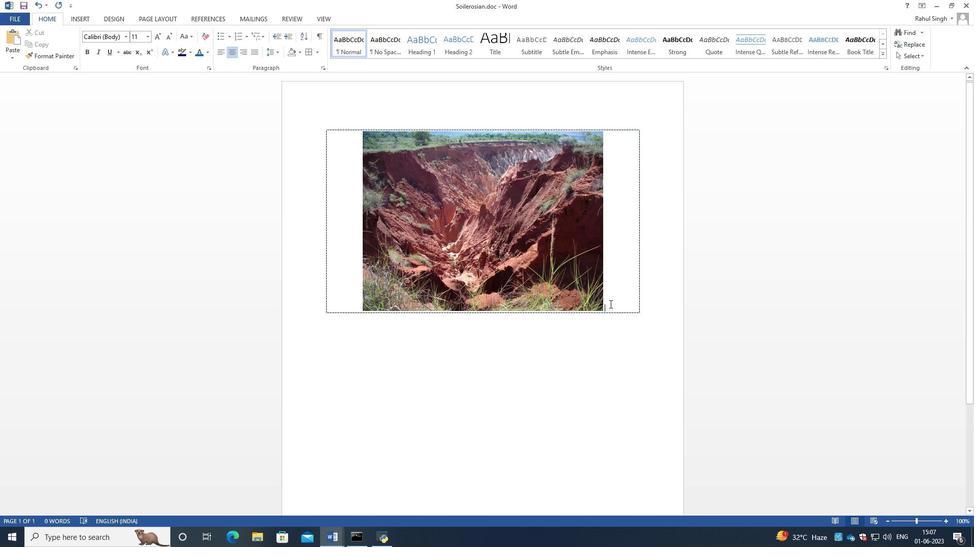 
Action: Mouse moved to (611, 304)
Screenshot: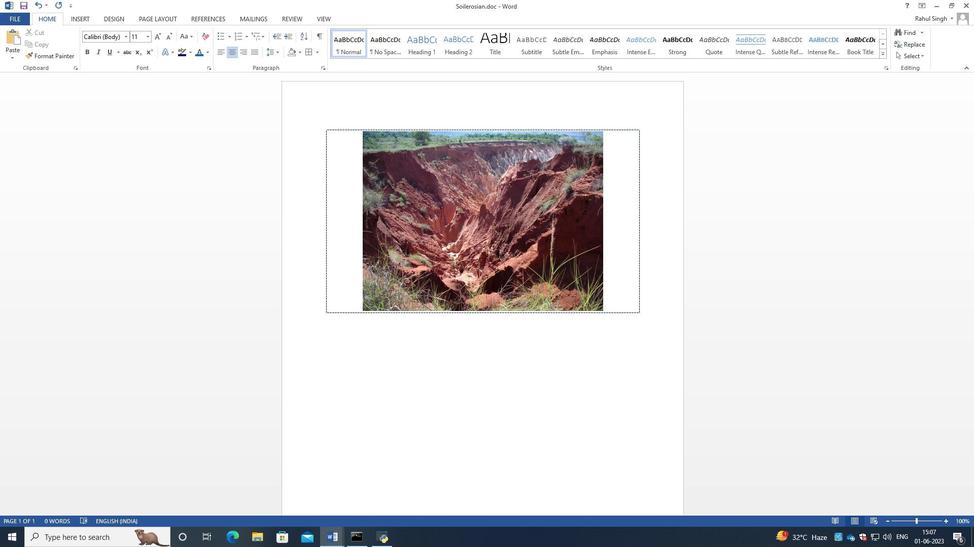 
Action: Key pressed <Key.enter>
Screenshot: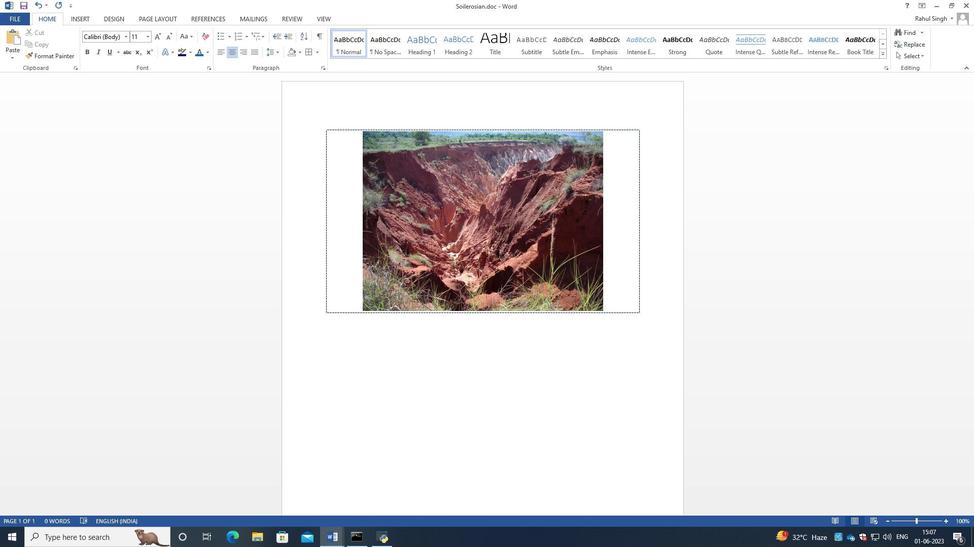 
Action: Mouse moved to (74, 17)
Screenshot: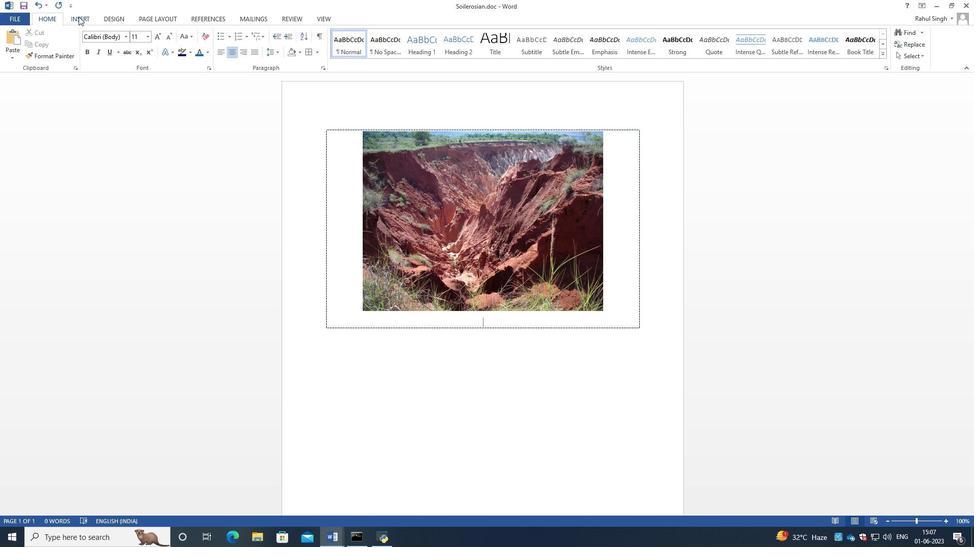 
Action: Mouse pressed left at (74, 17)
Screenshot: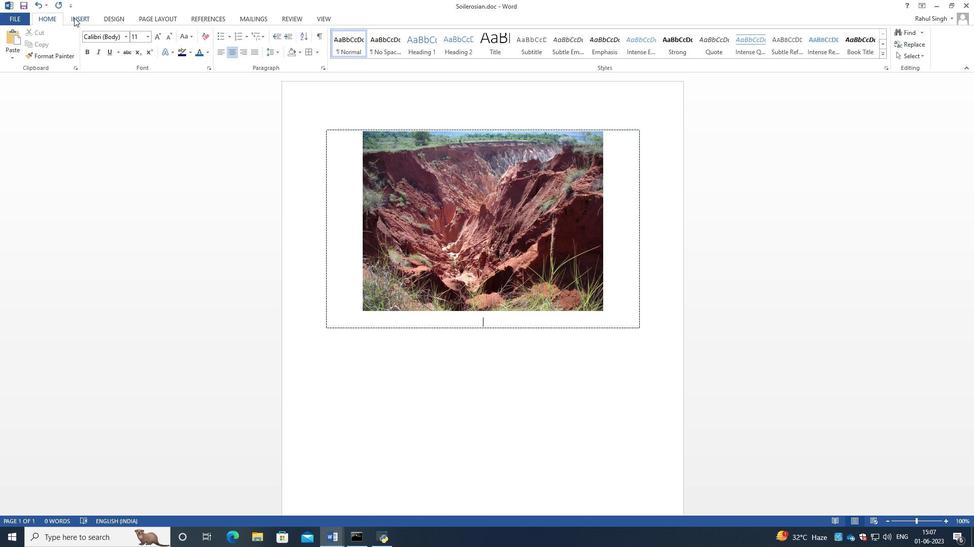 
Action: Mouse moved to (555, 47)
Screenshot: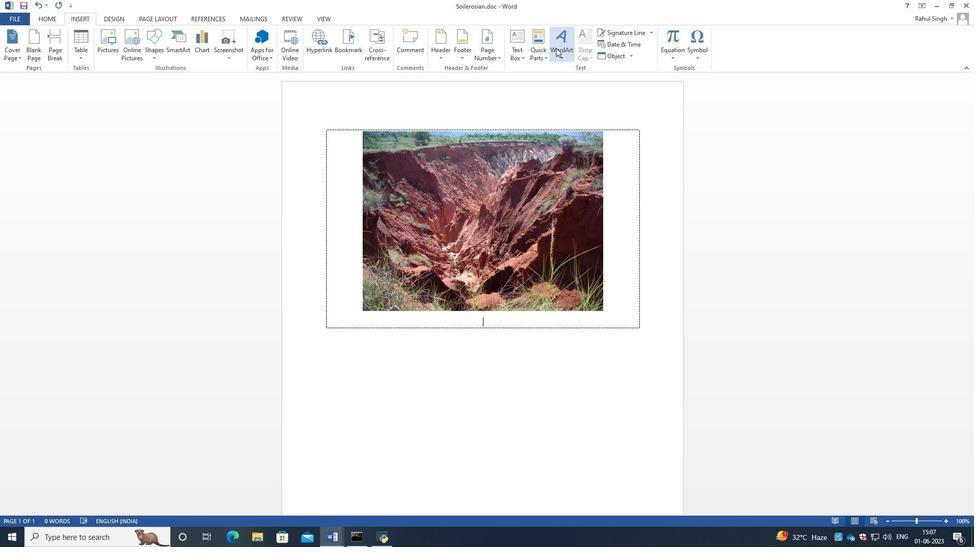
Action: Mouse pressed left at (555, 47)
Screenshot: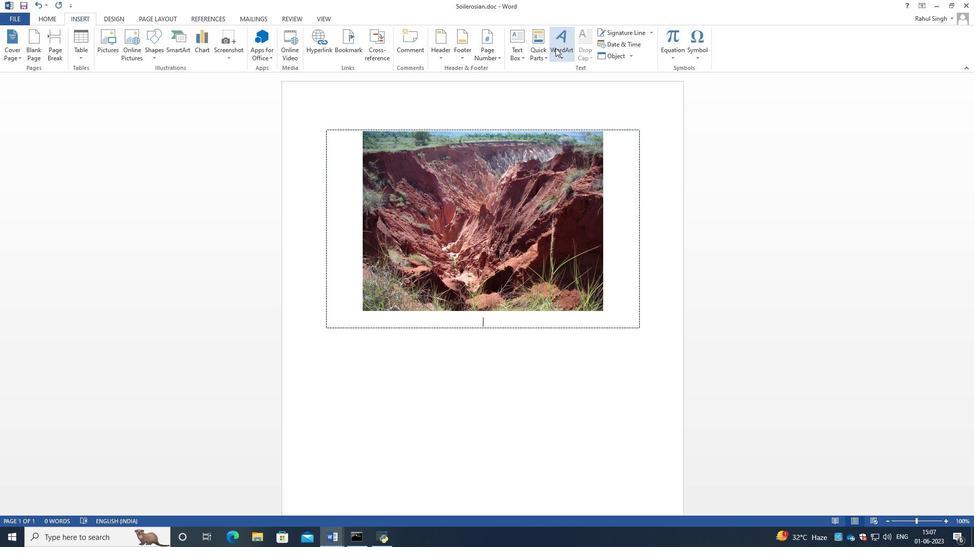
Action: Mouse moved to (552, 81)
Screenshot: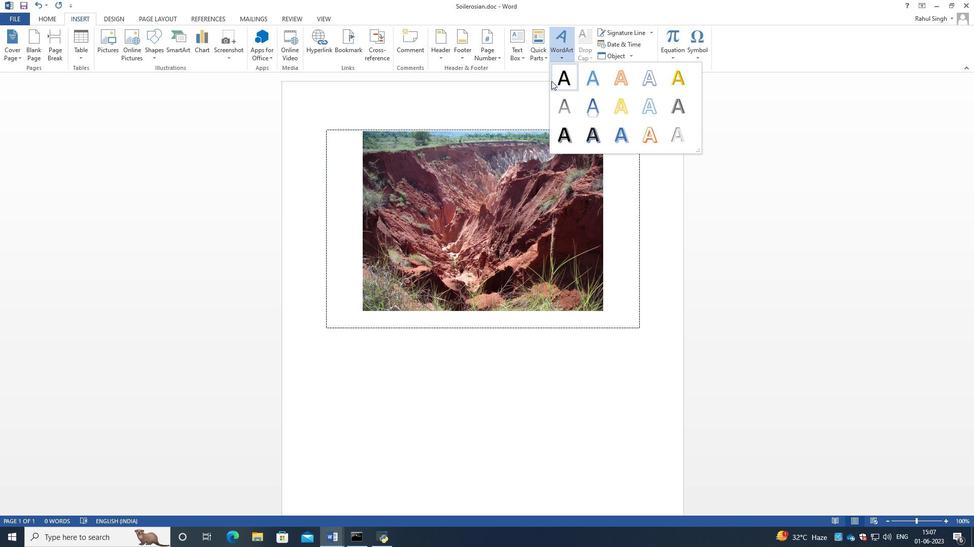 
Action: Mouse pressed left at (552, 81)
Screenshot: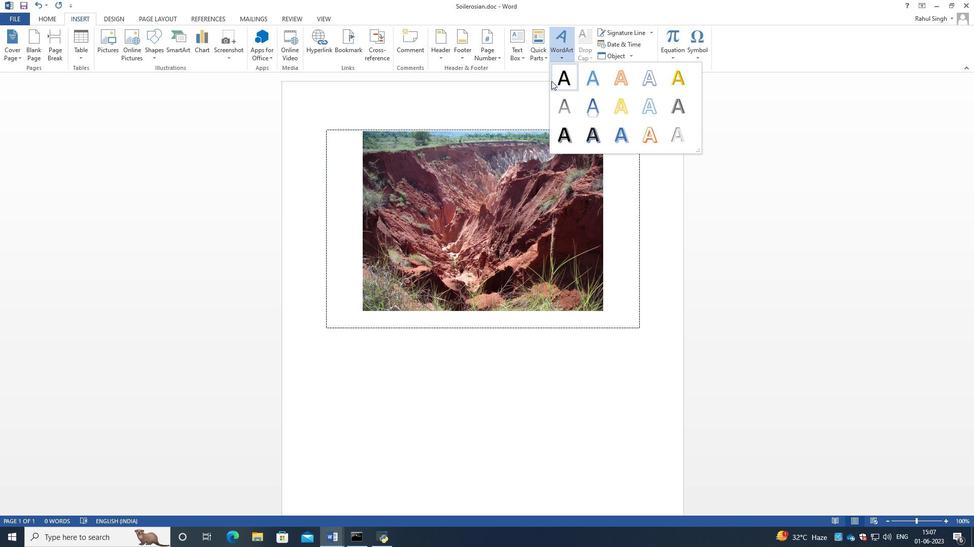 
Action: Mouse moved to (436, 346)
Screenshot: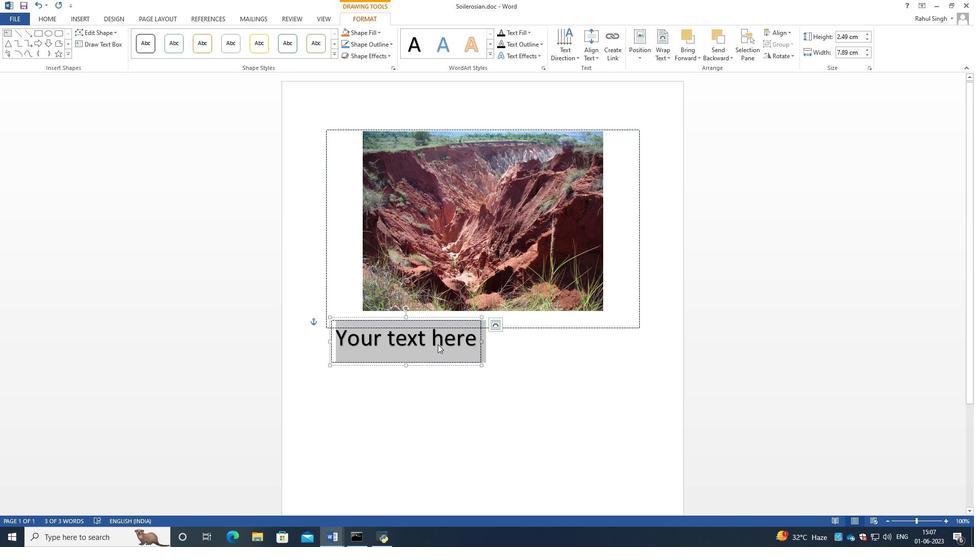 
Action: Mouse pressed left at (436, 346)
Screenshot: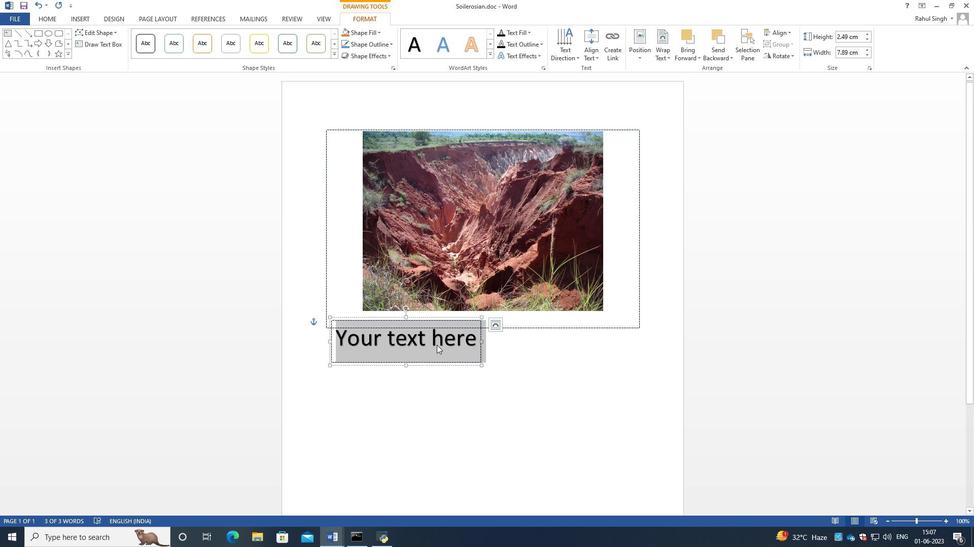 
Action: Mouse moved to (455, 328)
Screenshot: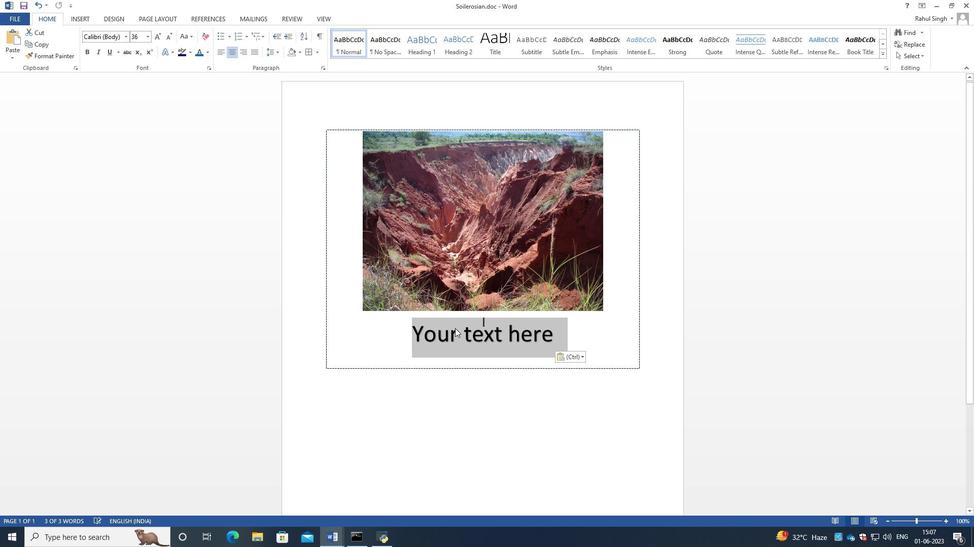 
Action: Mouse pressed left at (455, 328)
Screenshot: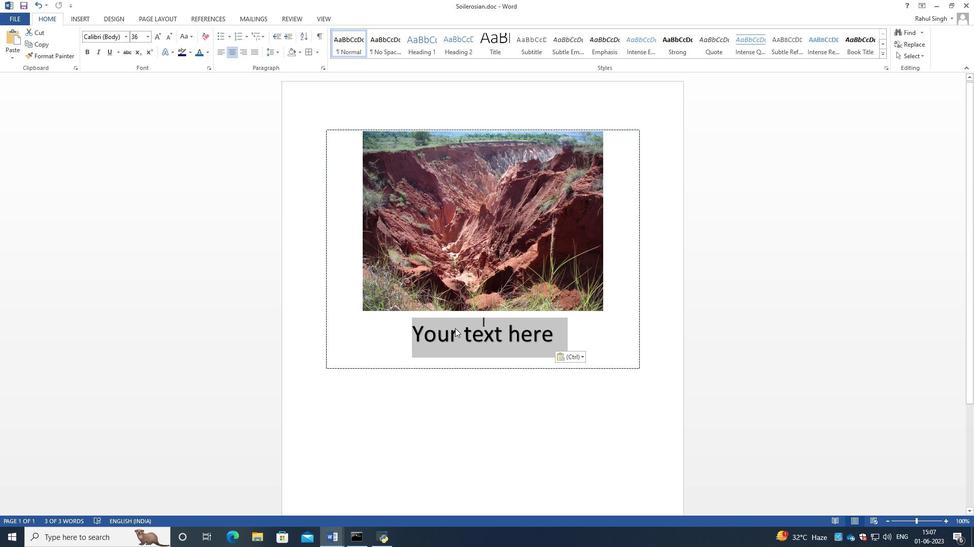 
Action: Mouse moved to (549, 328)
Screenshot: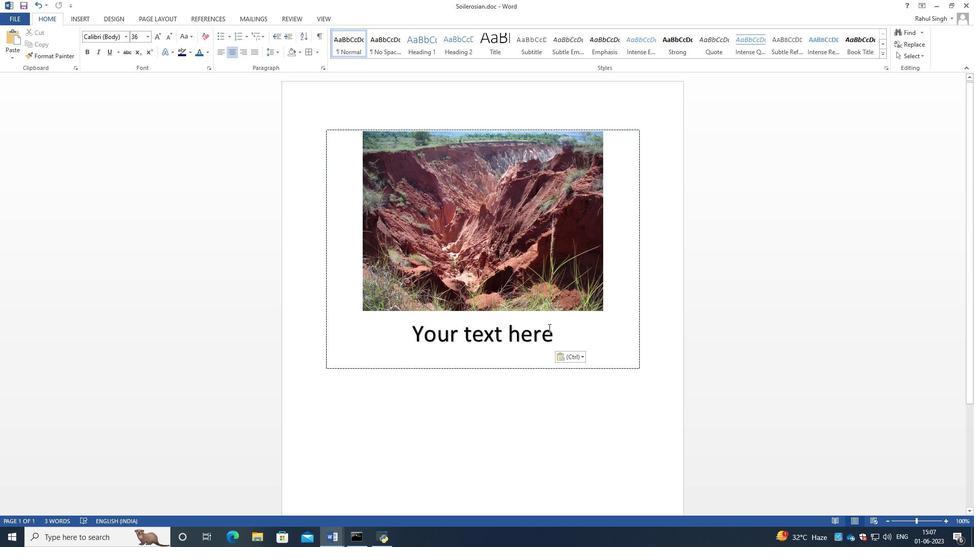 
Action: Mouse pressed left at (549, 328)
Screenshot: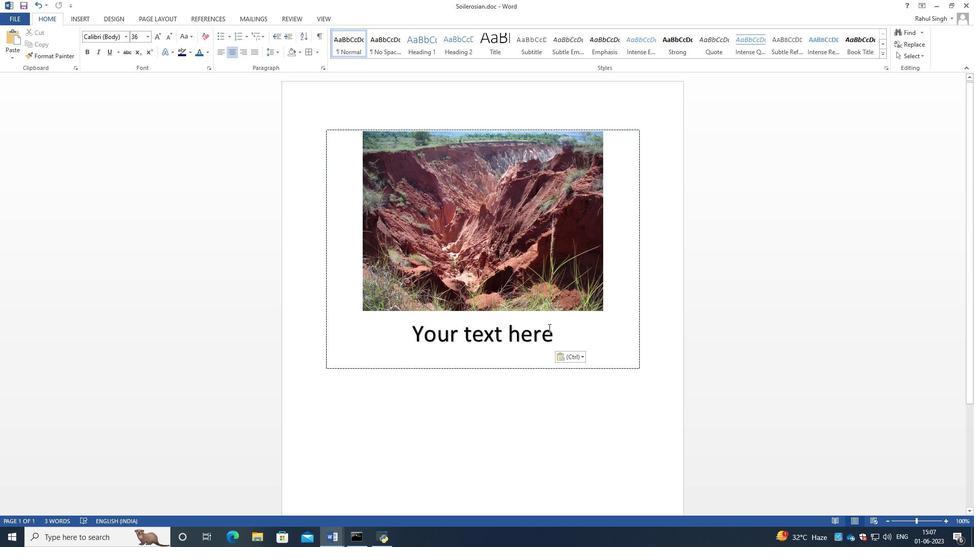 
Action: Mouse moved to (548, 311)
Screenshot: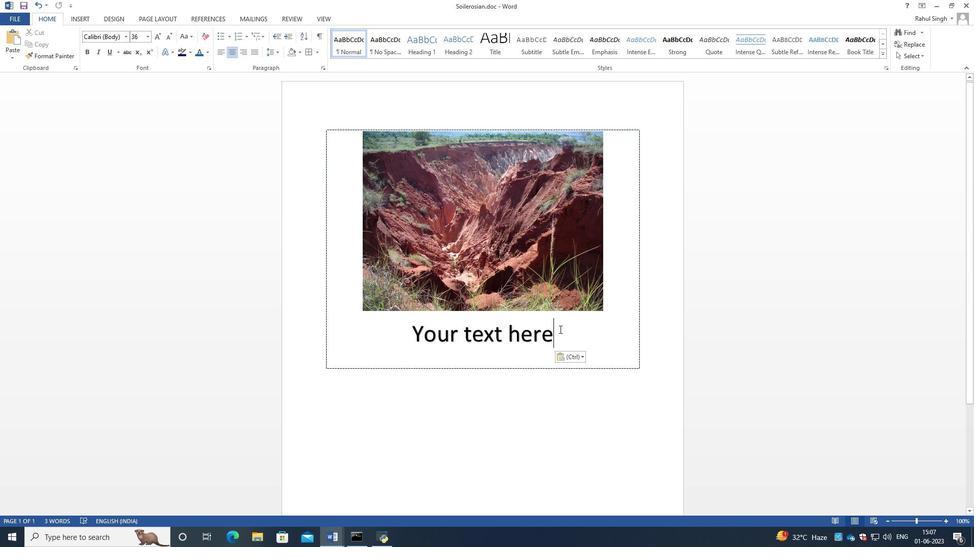
Action: Key pressed <Key.backspace><Key.backspace><Key.backspace><Key.backspace><Key.backspace><Key.backspace><Key.backspace><Key.backspace><Key.backspace><Key.backspace><Key.backspace><Key.backspace><Key.backspace><Key.backspace><Key.caps_lock>S<Key.caps_lock>oil<Key.space><Key.caps_lock>E<Key.caps_lock>rosion<Key.space>in<Key.space><Key.caps_lock>O<Key.caps_lock>range
Screenshot: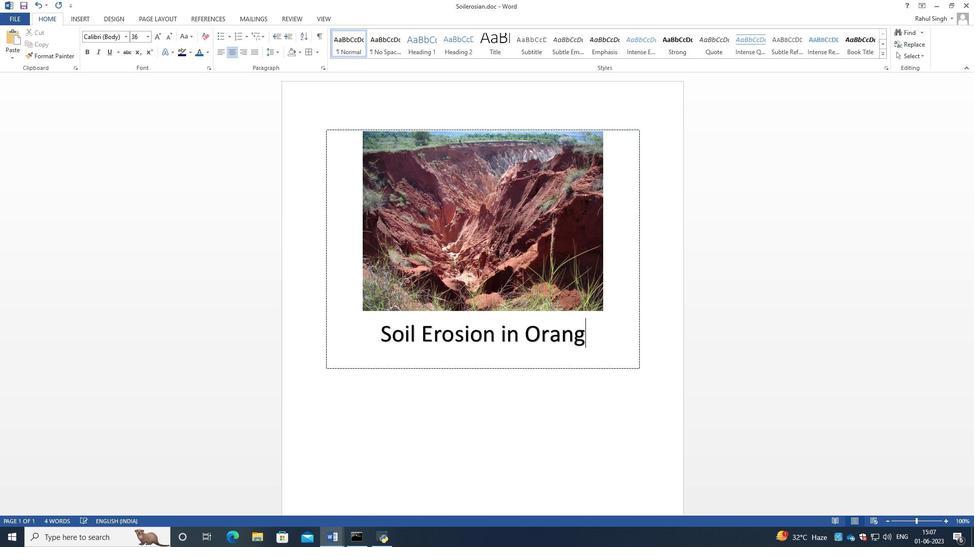 
Action: Mouse scrolled (548, 310) with delta (0, 0)
Screenshot: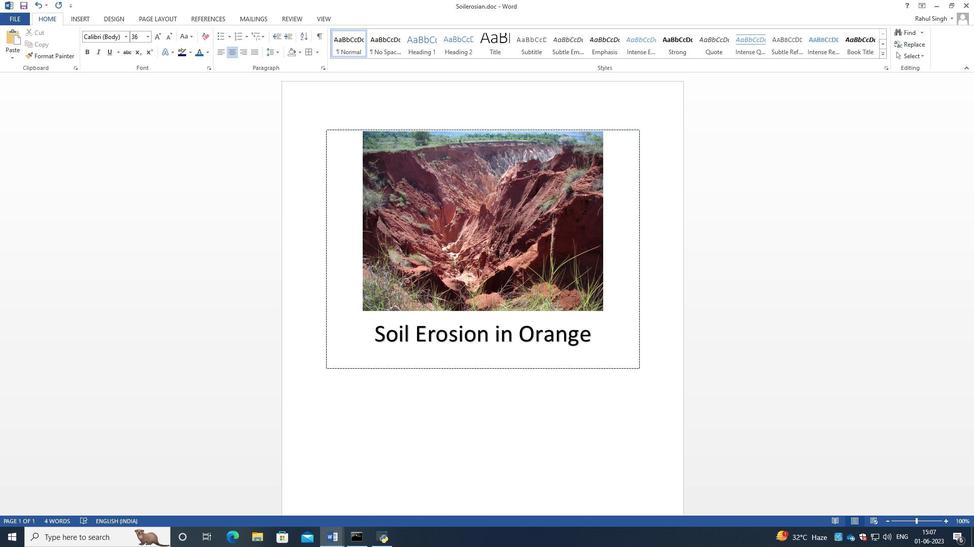 
Action: Mouse scrolled (548, 311) with delta (0, 0)
Screenshot: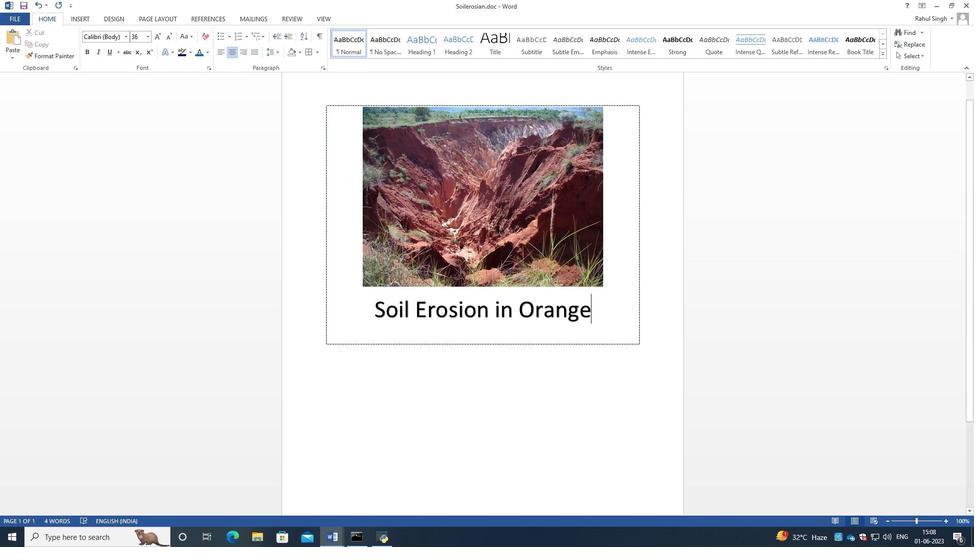 
Action: Mouse scrolled (548, 311) with delta (0, 0)
Screenshot: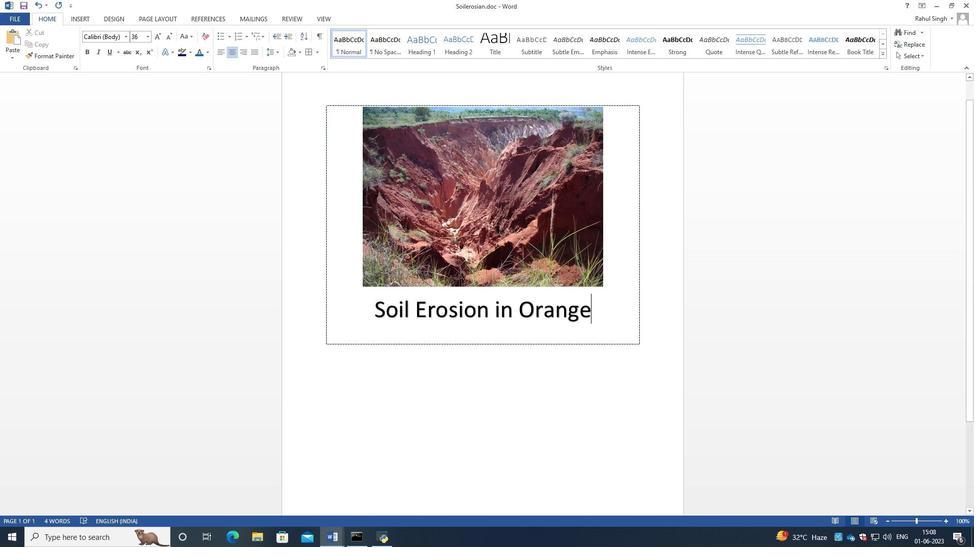 
Action: Mouse scrolled (548, 311) with delta (0, 0)
Screenshot: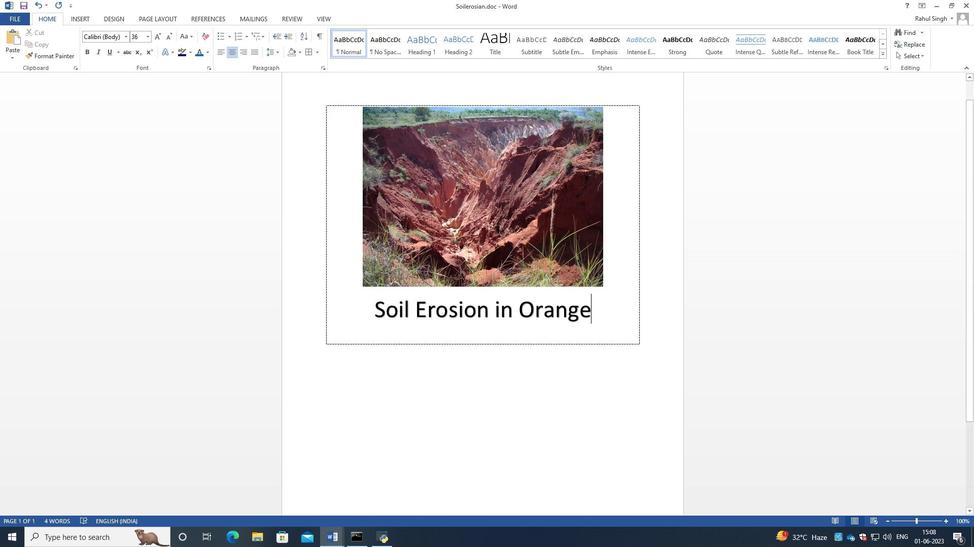
